 Task: In the Contact  Marry_Johnson@Zoho.com, Create email and send with subject: 'We're Thrilled to Welcome You ', and with mail content 'Good Morning,_x000D_
Welcome to a community of trailblazers and innovators. Discover a transformative opportunity that will empower you to thrive in your industry._x000D_
Thanks & Regards', attach the document: Proposal.doc and insert image: visitingcard.jpg. Below Thanks and Regards, write facebook and insert the URL: 'www.facebook.com'. Mark checkbox to create task to follow up : In 3 business days . Logged in from softage.1@softage.net
Action: Mouse moved to (81, 55)
Screenshot: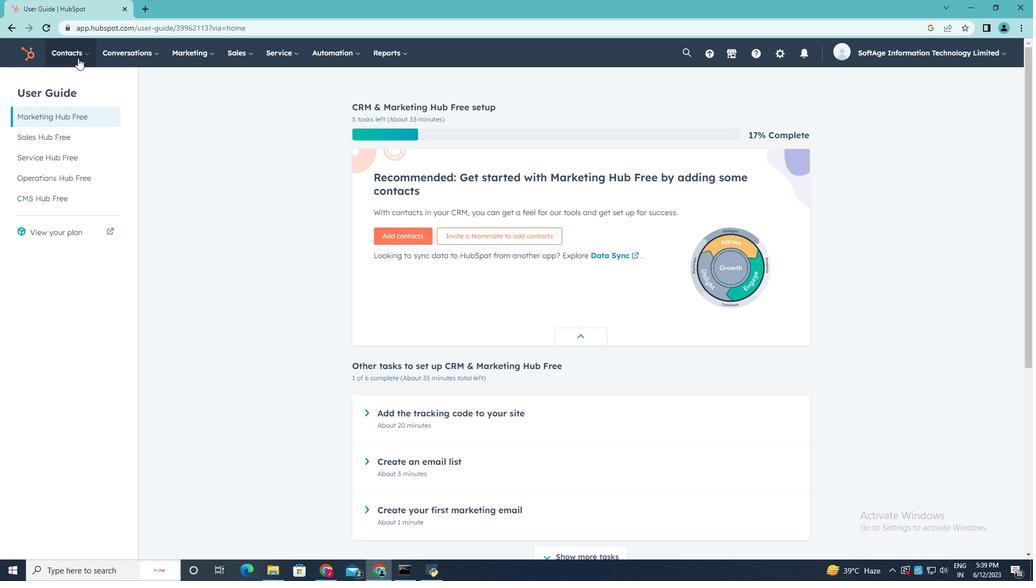 
Action: Mouse pressed left at (81, 55)
Screenshot: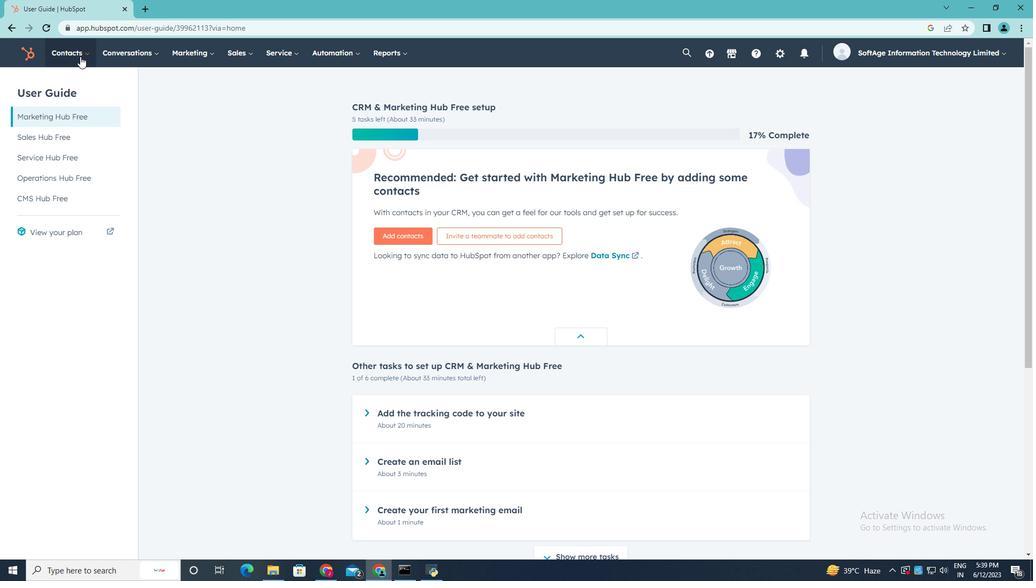 
Action: Mouse moved to (79, 82)
Screenshot: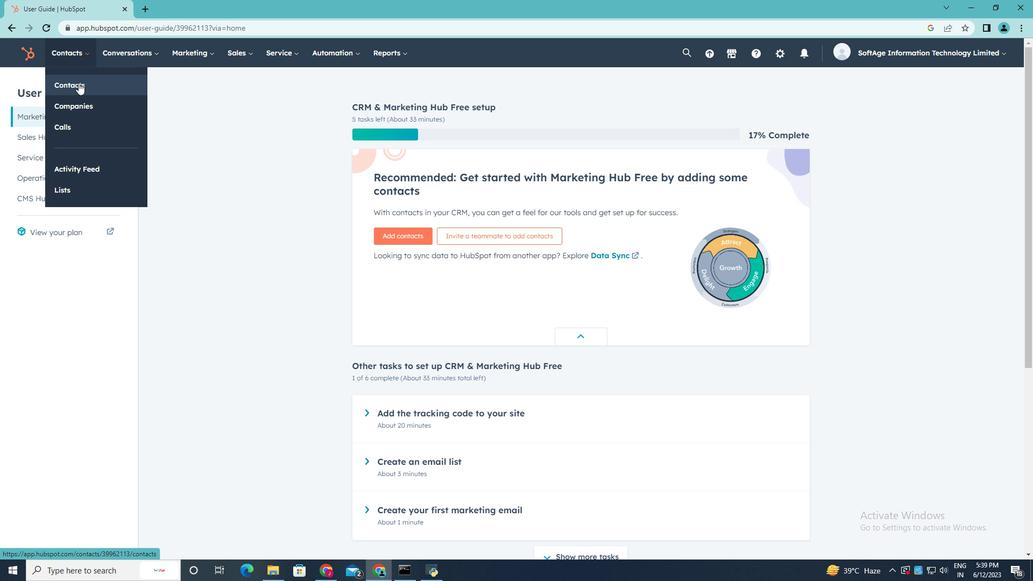 
Action: Mouse pressed left at (79, 82)
Screenshot: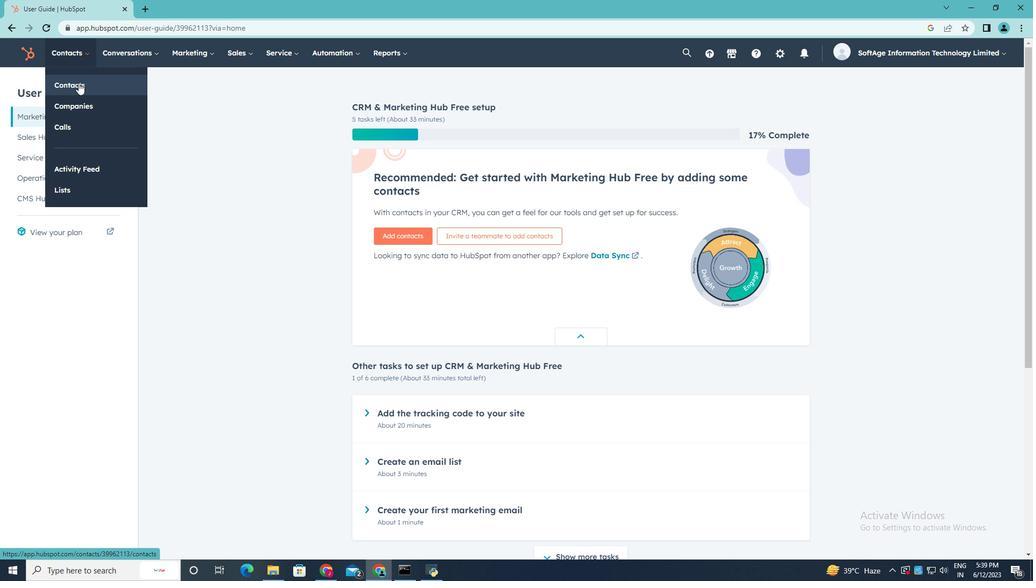 
Action: Mouse moved to (92, 169)
Screenshot: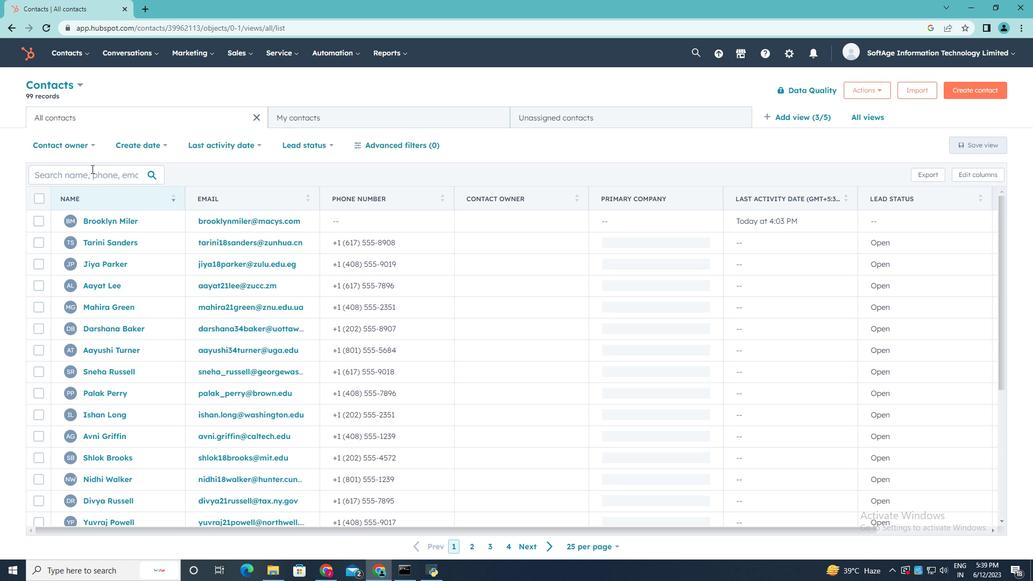 
Action: Mouse pressed left at (92, 169)
Screenshot: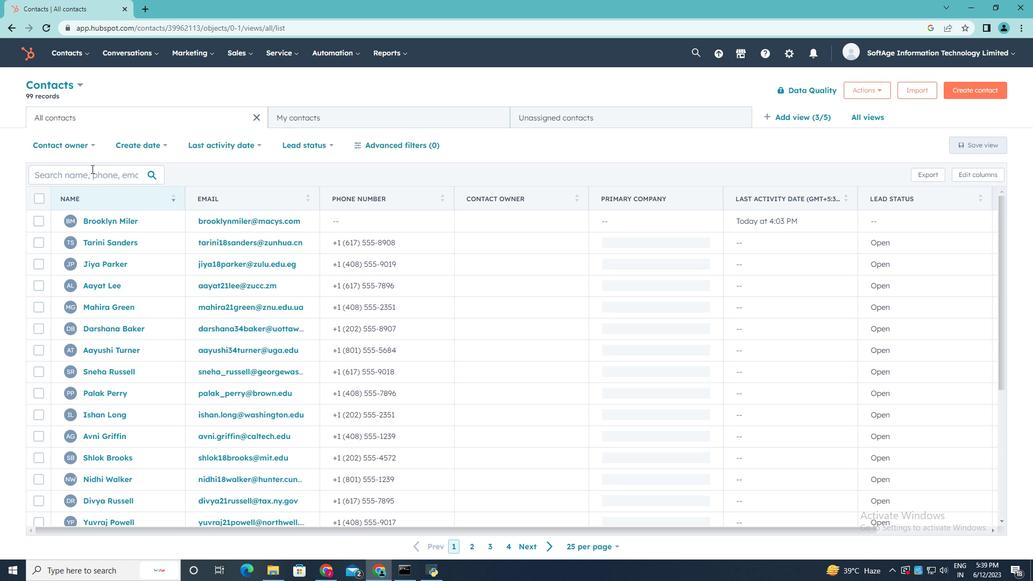 
Action: Key pressed <Key.shift>Marry<Key.shift_r>_<Key.shift>Johnsoi<Key.backspace>n<Key.shift>@<Key.shift>Zoho.com
Screenshot: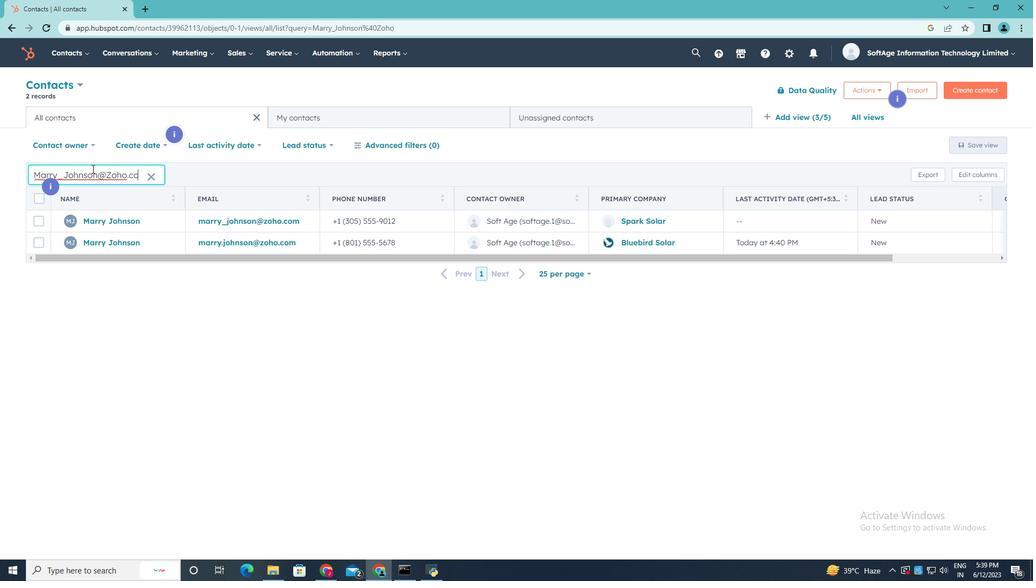 
Action: Mouse moved to (116, 221)
Screenshot: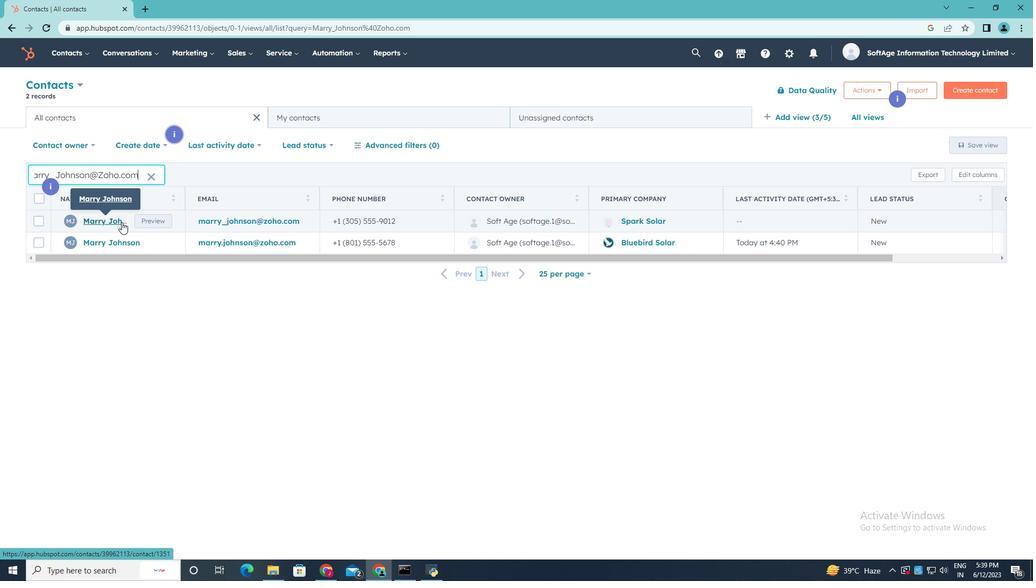 
Action: Mouse pressed left at (116, 221)
Screenshot: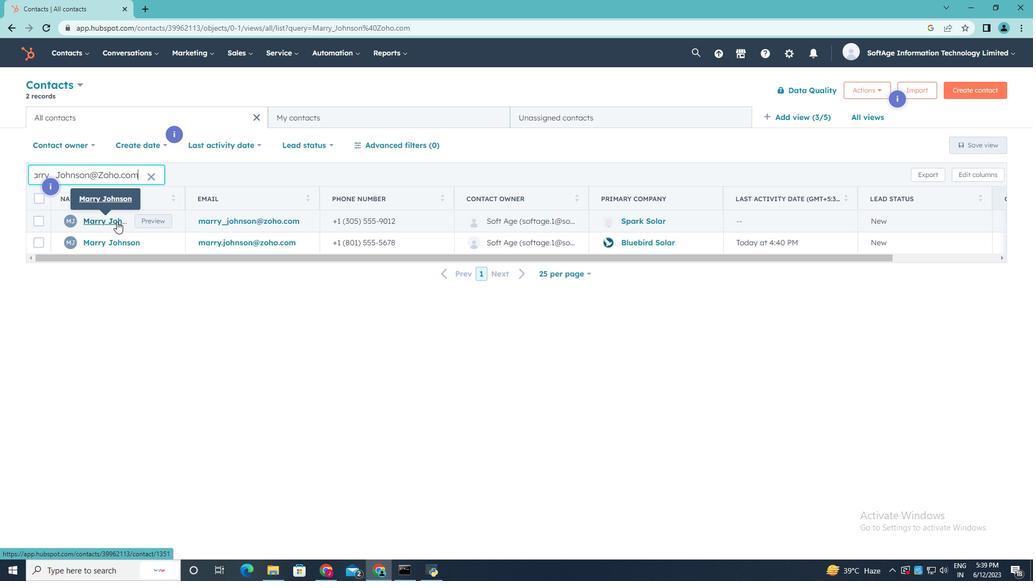 
Action: Mouse moved to (71, 173)
Screenshot: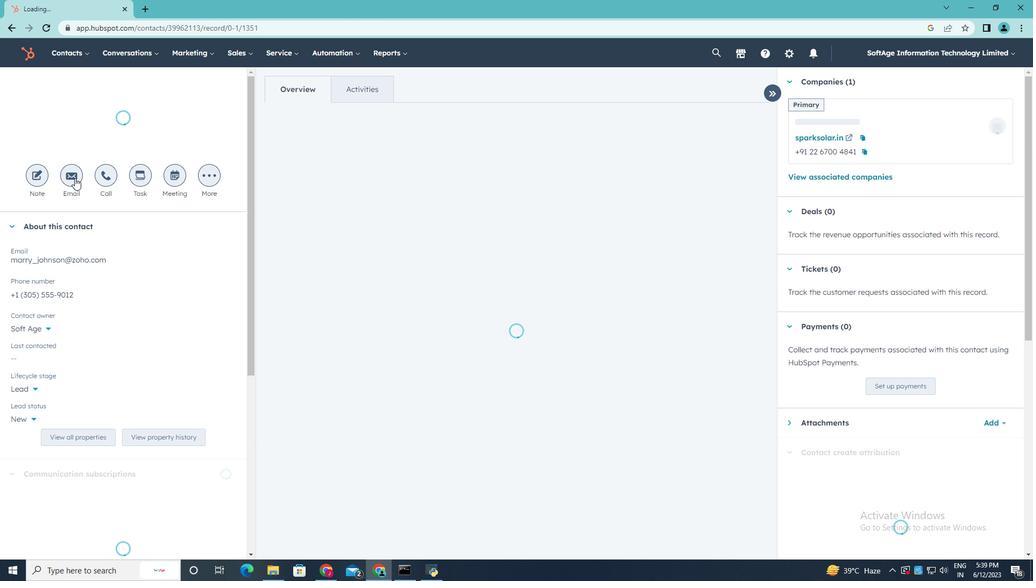 
Action: Mouse pressed left at (71, 173)
Screenshot: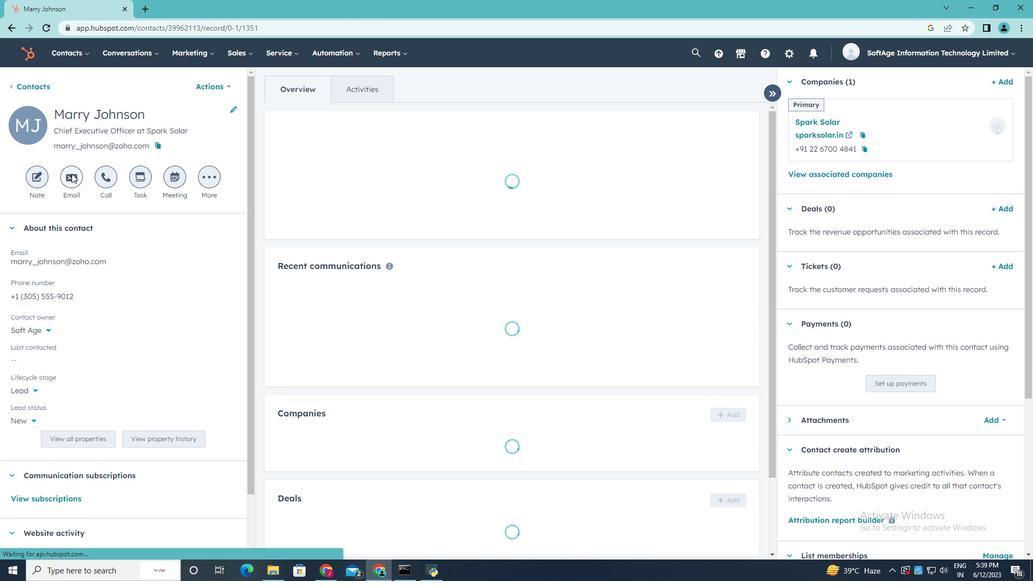 
Action: Key pressed <Key.shift>We're<Key.space><Key.shift>Thrilled<Key.space>to<Key.space><Key.shift>Welcome<Key.space><Key.shift>You
Screenshot: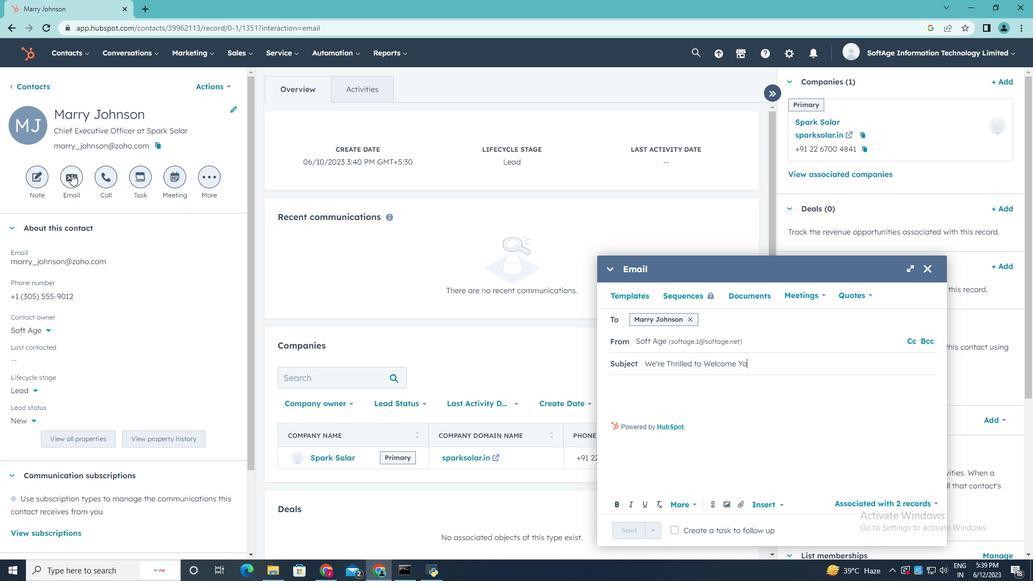 
Action: Mouse moved to (617, 381)
Screenshot: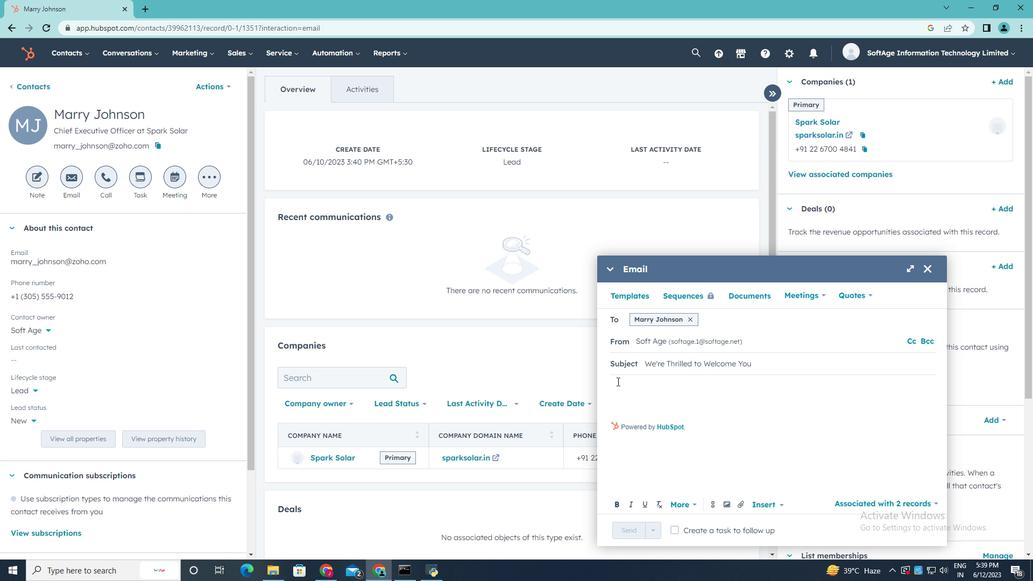 
Action: Mouse pressed left at (617, 381)
Screenshot: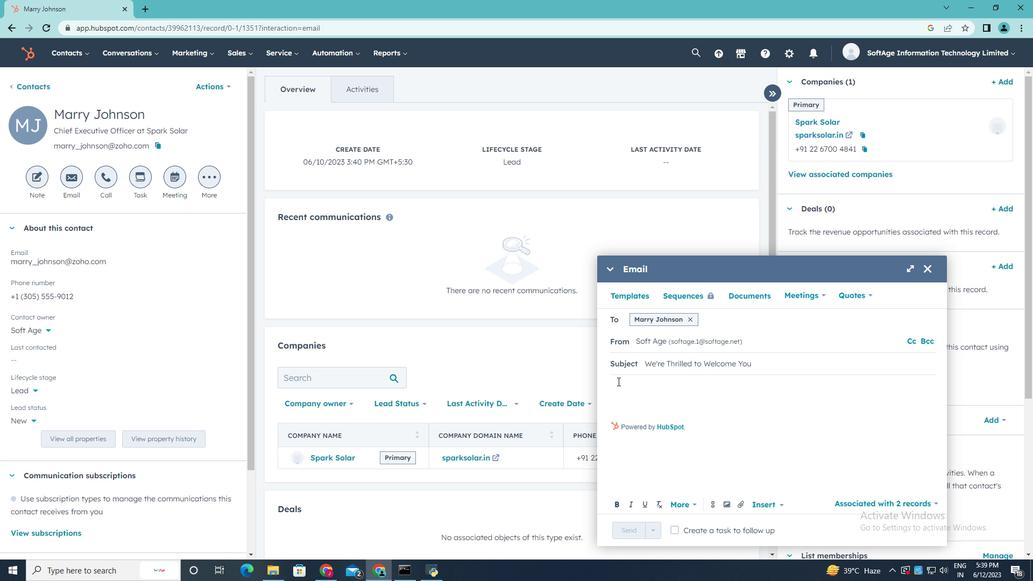 
Action: Mouse moved to (617, 382)
Screenshot: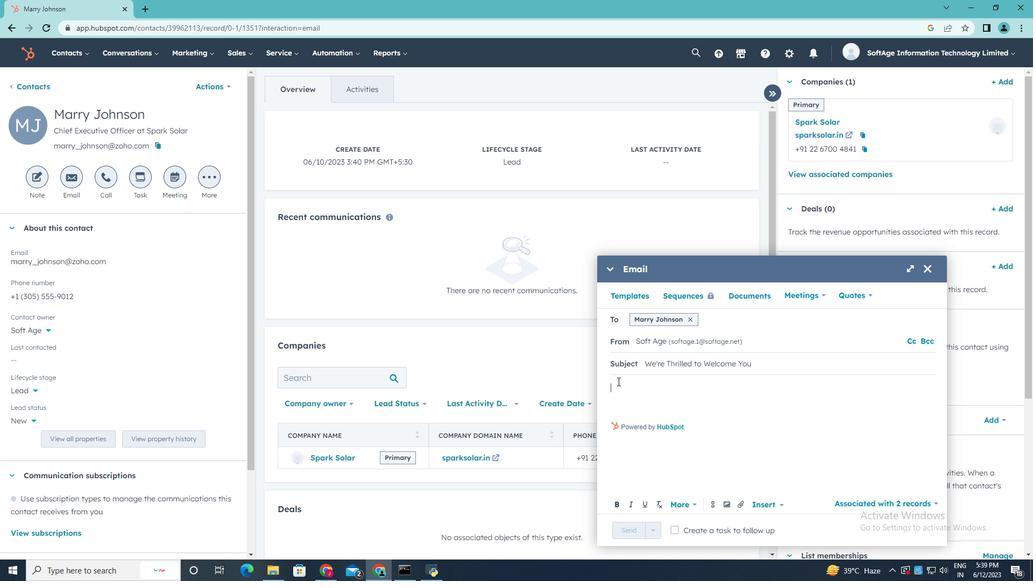 
Action: Key pressed <Key.shift><Key.shift><Key.shift><Key.shift><Key.shift><Key.shift><Key.shift><Key.shift><Key.shift><Key.shift><Key.shift><Key.shift><Key.shift><Key.shift><Key.shift><Key.shift>Good<Key.space><Key.shift>Morning
Screenshot: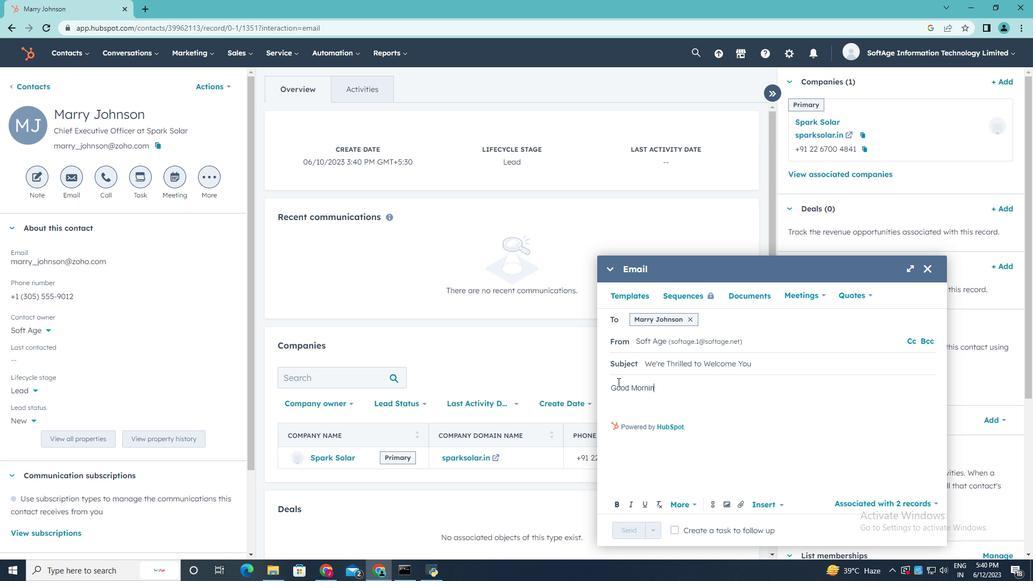 
Action: Mouse moved to (634, 403)
Screenshot: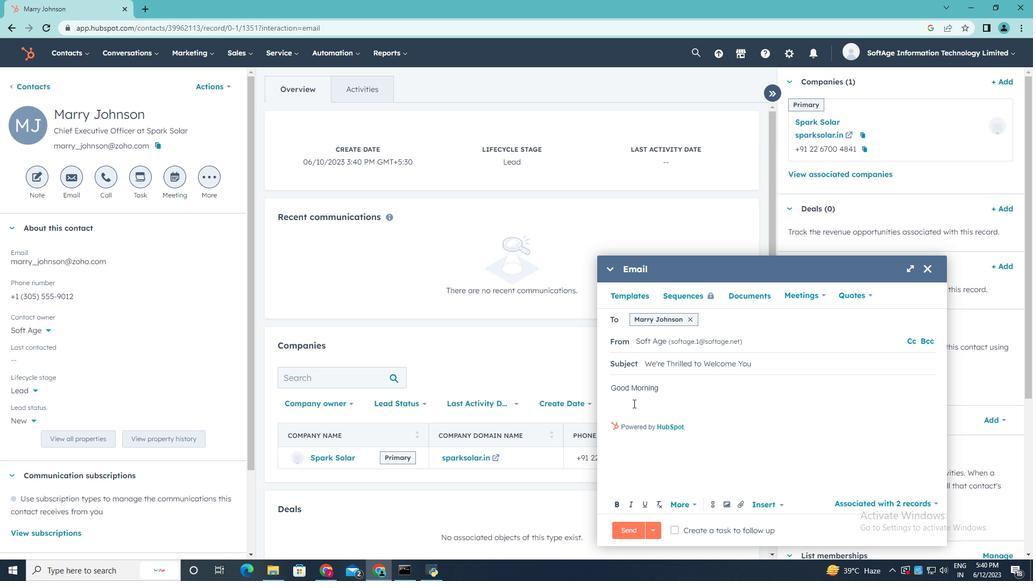
Action: Key pressed ,
Screenshot: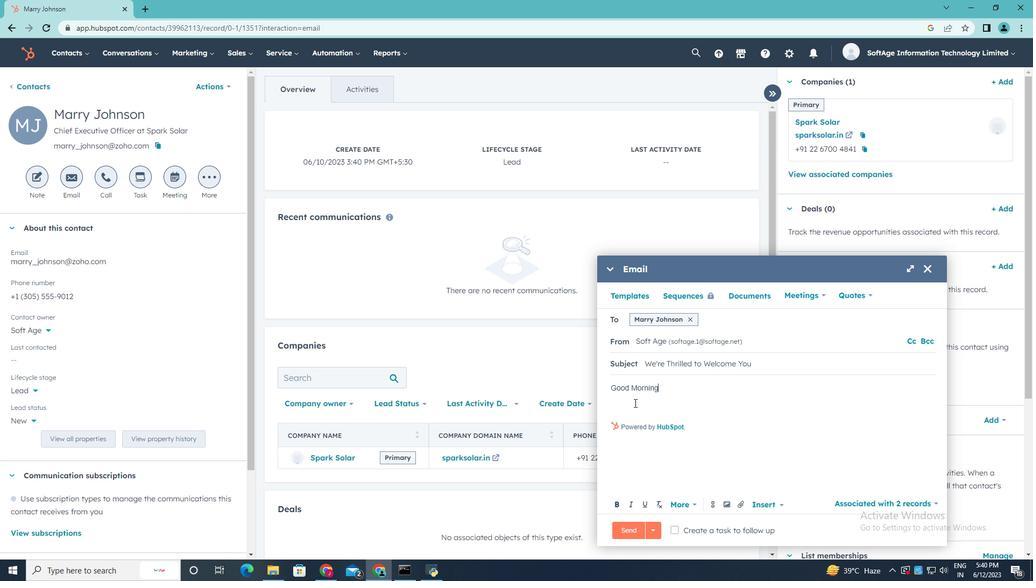 
Action: Mouse moved to (614, 399)
Screenshot: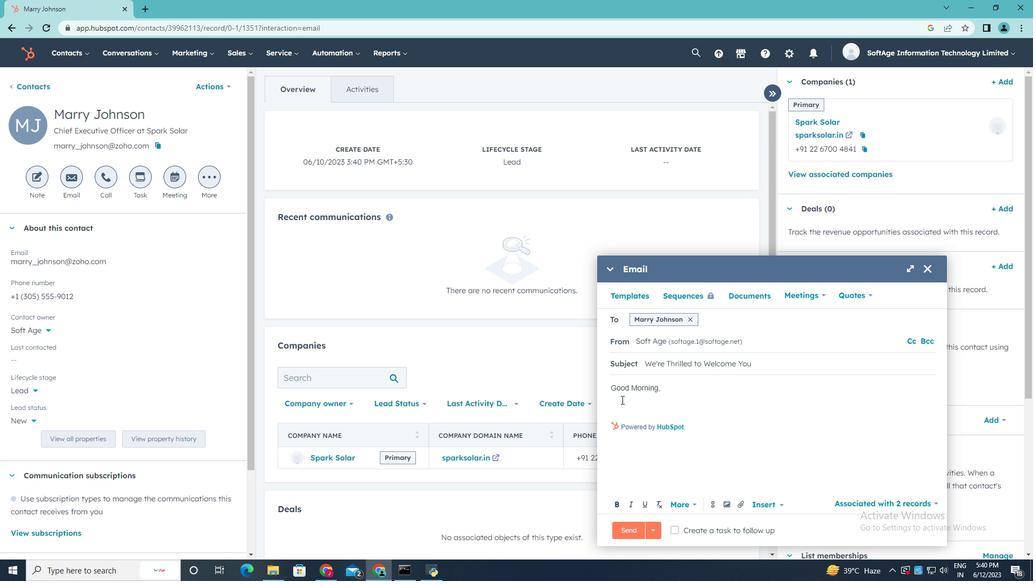 
Action: Mouse pressed left at (614, 399)
Screenshot: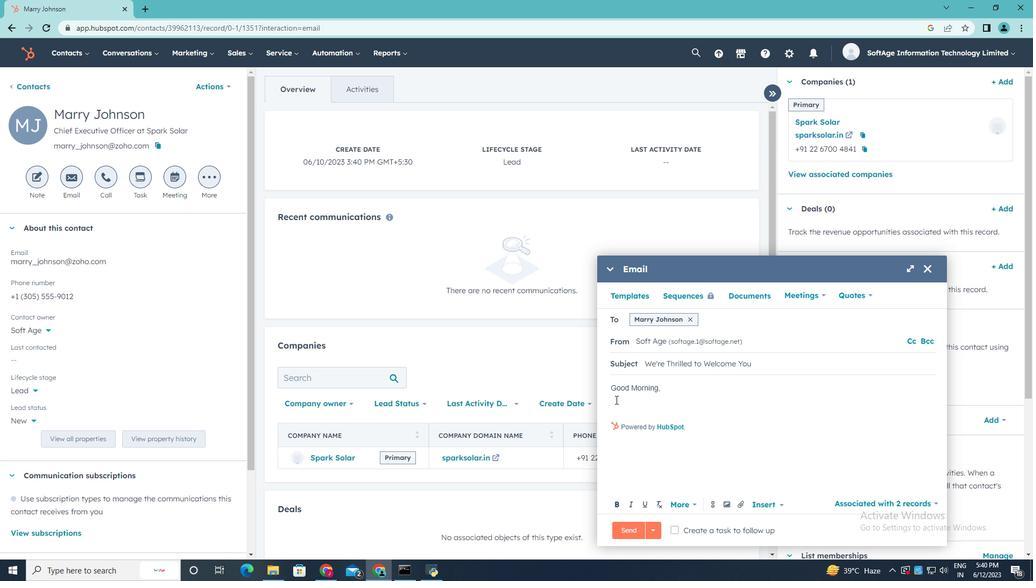 
Action: Mouse moved to (684, 242)
Screenshot: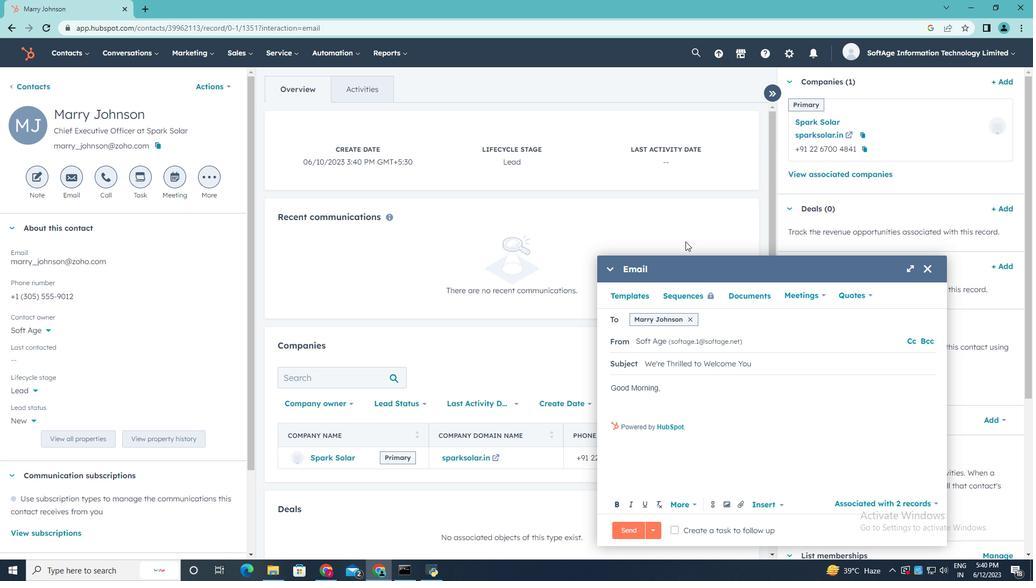 
Action: Key pressed <Key.shift>Welcome<Key.space>to<Key.space>a<Key.space>community<Key.space>of<Key.space>trailblazers<Key.space>and<Key.space>innovators.<Key.space><Key.shift>Dos<Key.backspace><Key.backspace>iscover<Key.space>a<Key.space><Key.shift>transfoi<Key.backspace>rmative<Key.space>opportunity<Key.space>that<Key.space>will<Key.space>empower<Key.space>you<Key.space>to<Key.space>thrive<Key.space>in<Key.space>your<Key.space>industry.
Screenshot: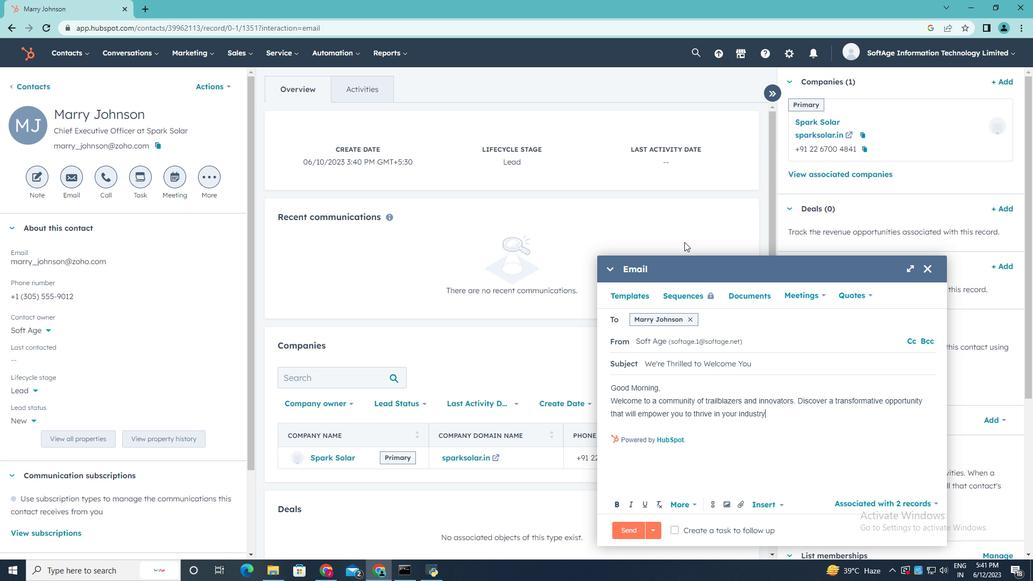 
Action: Mouse moved to (621, 424)
Screenshot: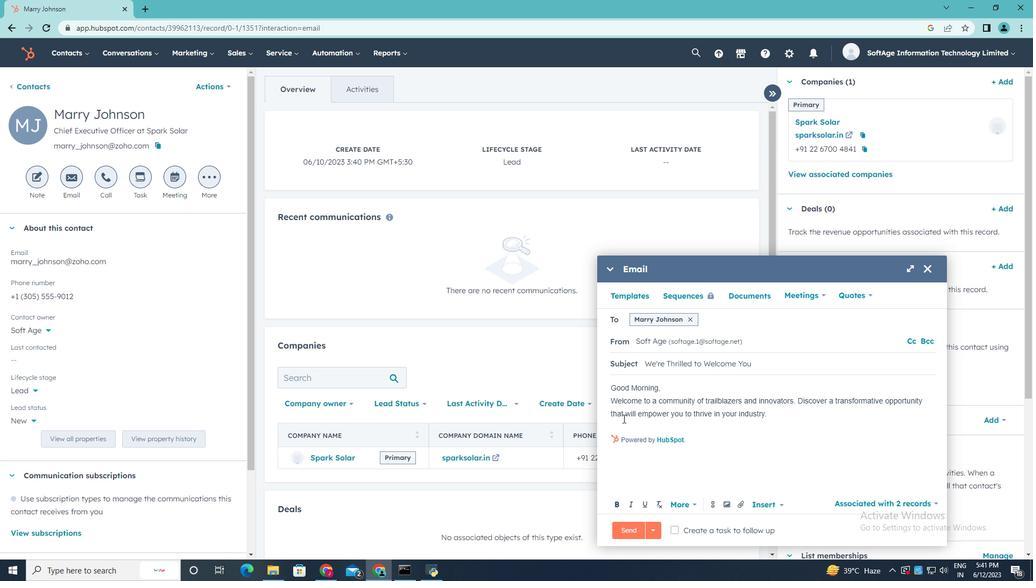 
Action: Mouse pressed left at (621, 424)
Screenshot: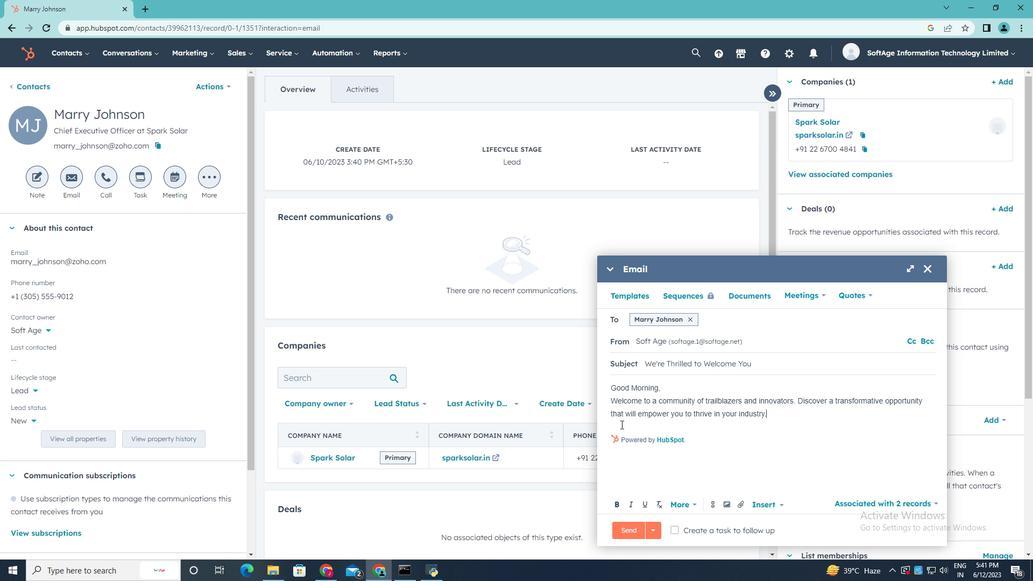 
Action: Mouse moved to (631, 421)
Screenshot: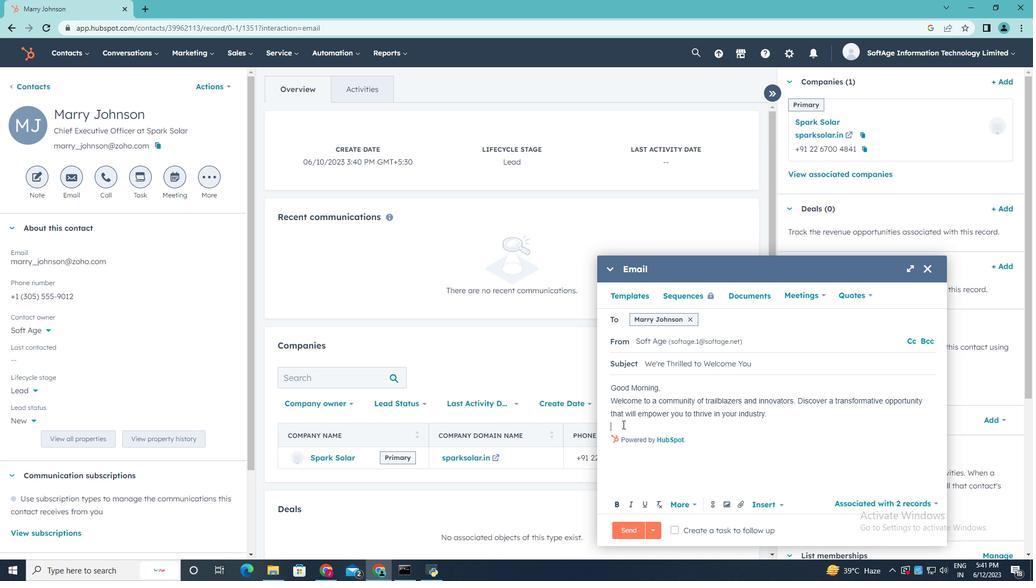 
Action: Key pressed <Key.shift>Thanks<Key.space><Key.shift><Key.shift><Key.shift><Key.shift><Key.shift><Key.shift><Key.shift><Key.shift><Key.shift><Key.shift><Key.shift><Key.shift><Key.shift><Key.shift><Key.shift><Key.shift><Key.shift><Key.shift><Key.shift><Key.shift><Key.shift><Key.shift><Key.shift><Key.shift>&<Key.space><Key.shift>Regards
Screenshot: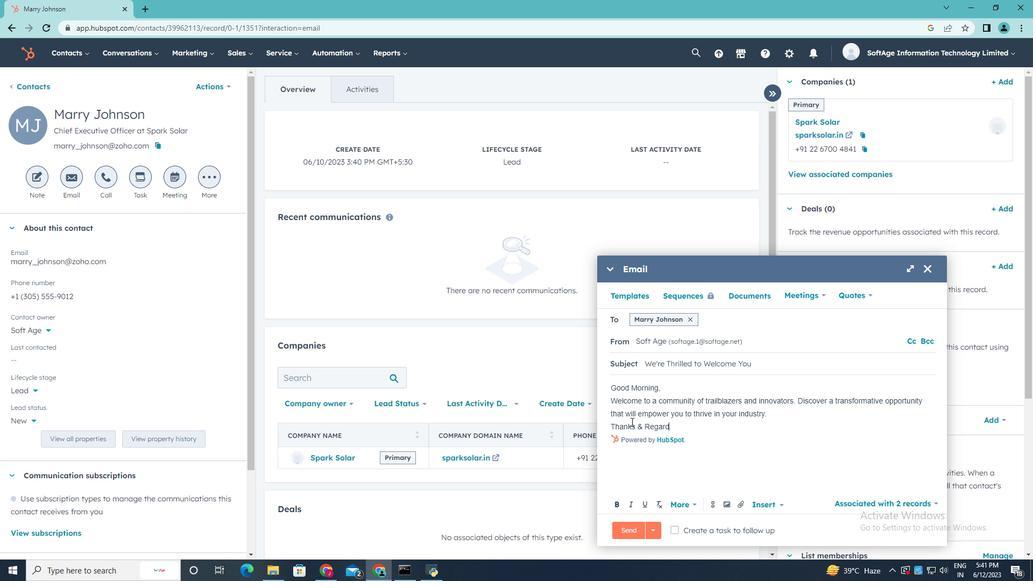 
Action: Mouse moved to (742, 507)
Screenshot: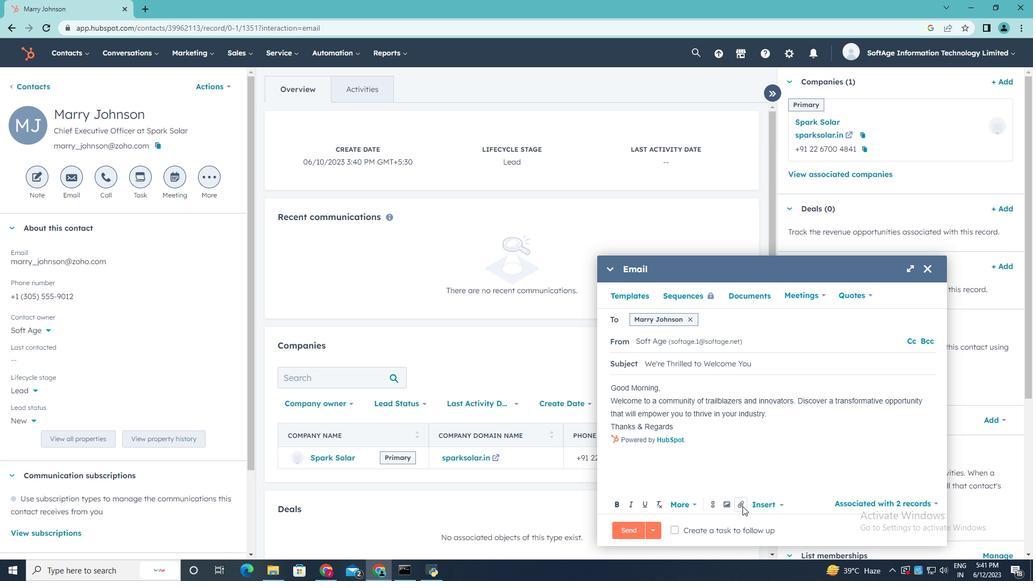 
Action: Mouse pressed left at (742, 507)
Screenshot: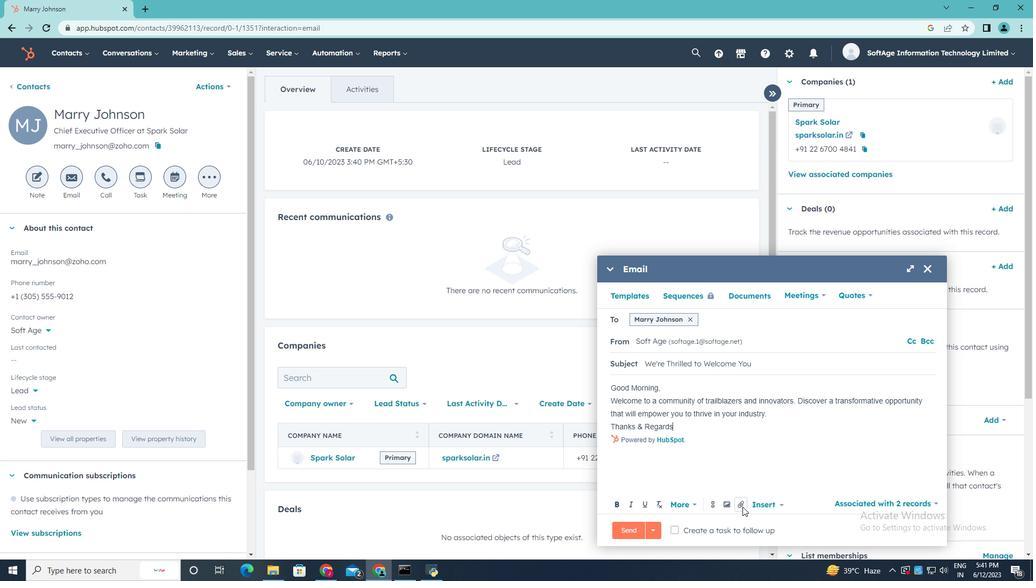 
Action: Mouse moved to (764, 478)
Screenshot: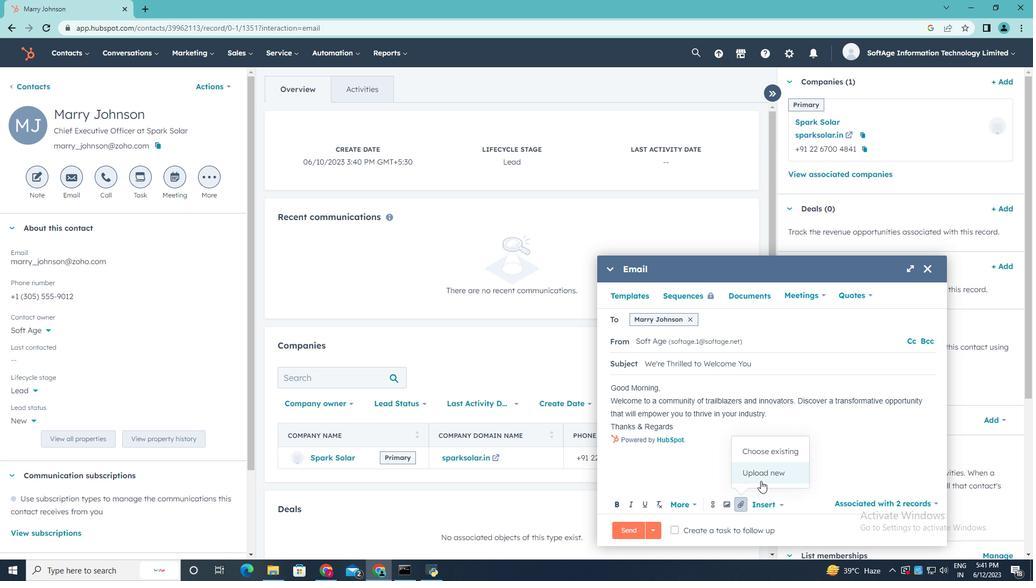 
Action: Mouse pressed left at (764, 478)
Screenshot: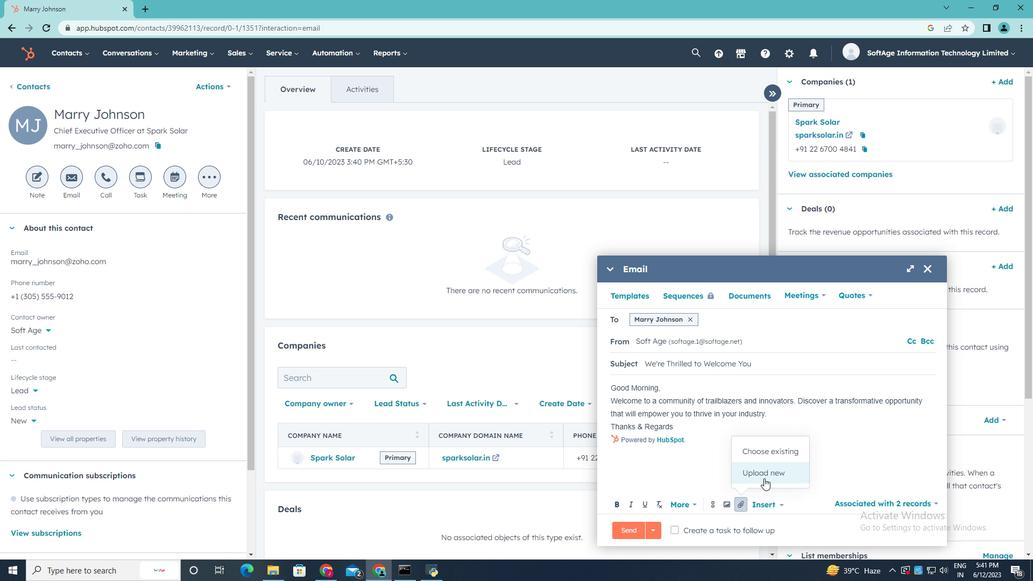 
Action: Mouse moved to (203, 105)
Screenshot: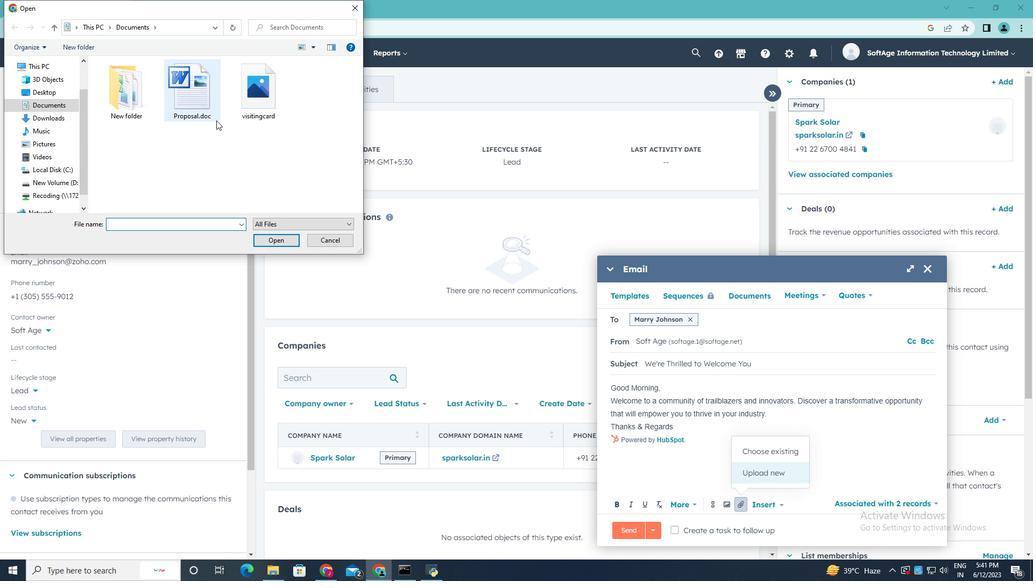 
Action: Mouse pressed left at (203, 105)
Screenshot: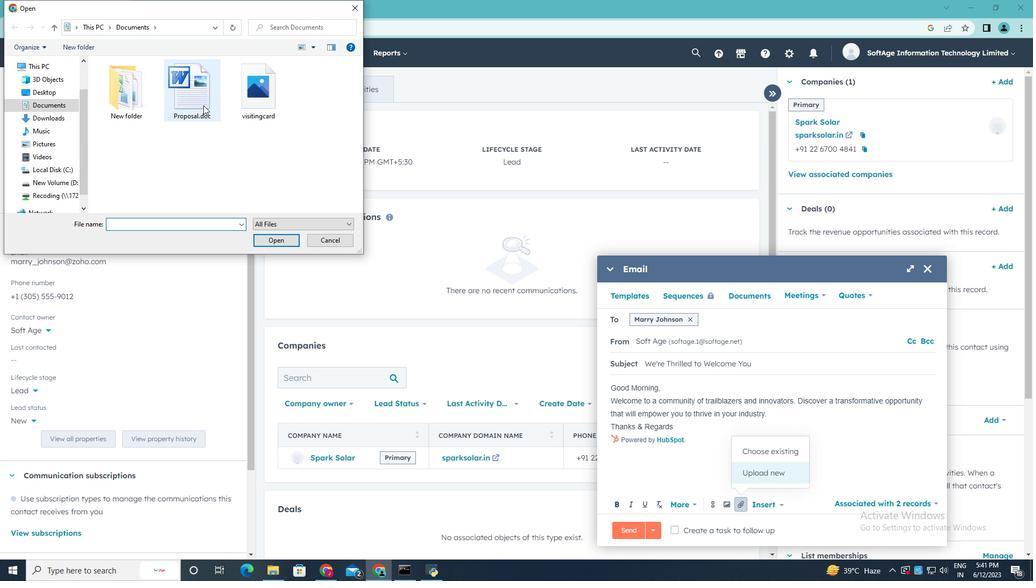 
Action: Mouse moved to (275, 239)
Screenshot: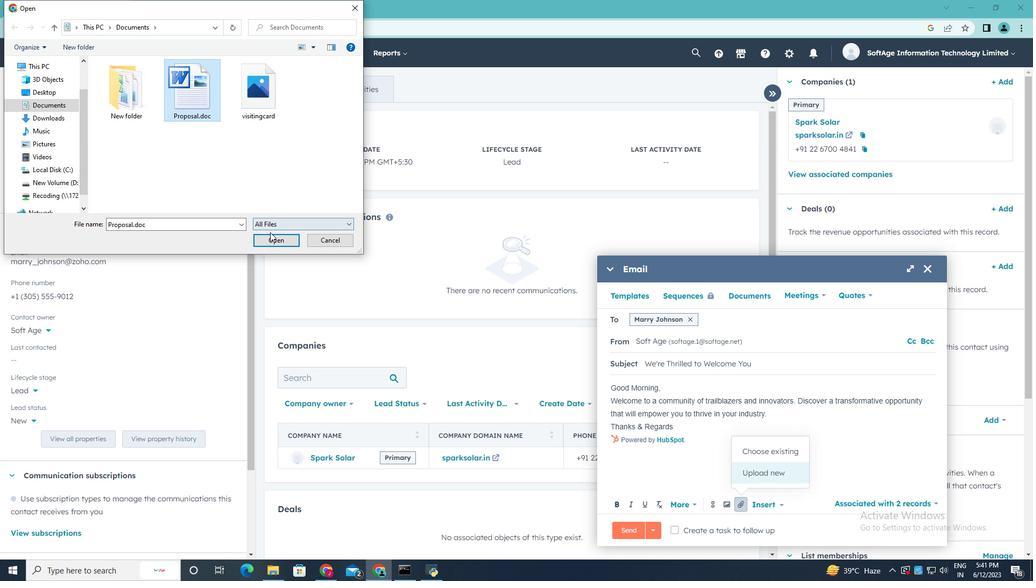 
Action: Mouse pressed left at (275, 239)
Screenshot: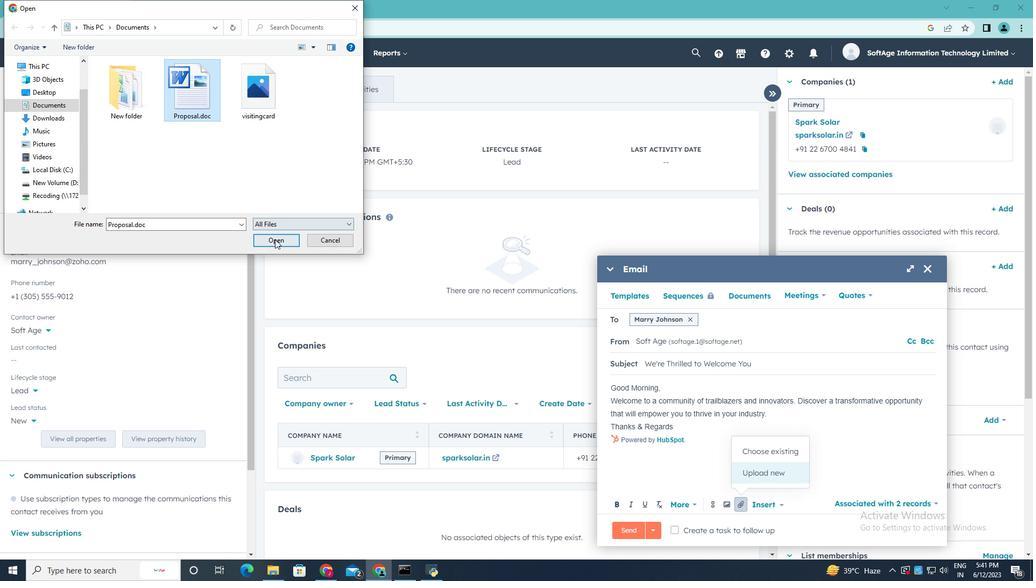 
Action: Mouse moved to (743, 476)
Screenshot: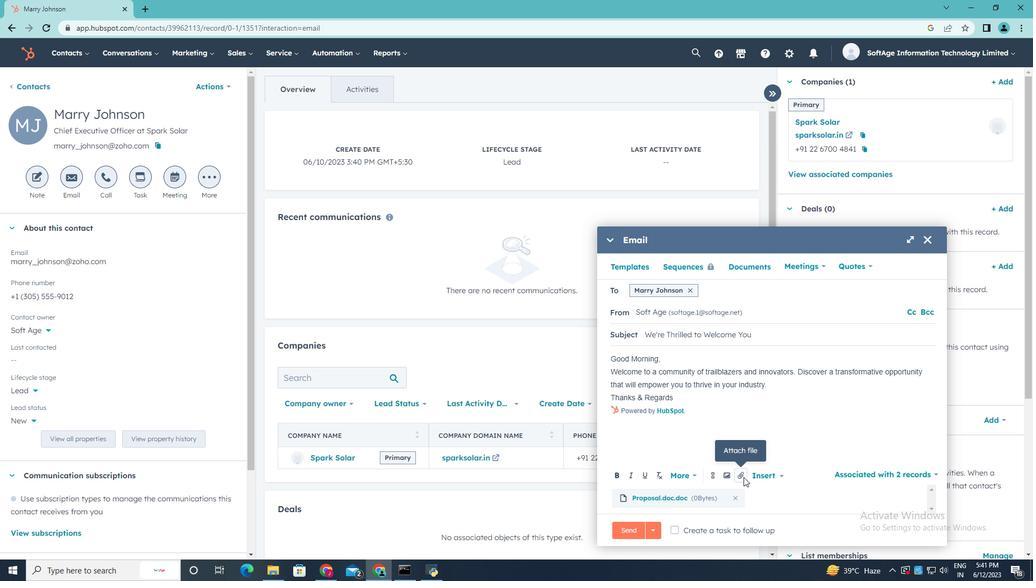 
Action: Mouse pressed left at (743, 476)
Screenshot: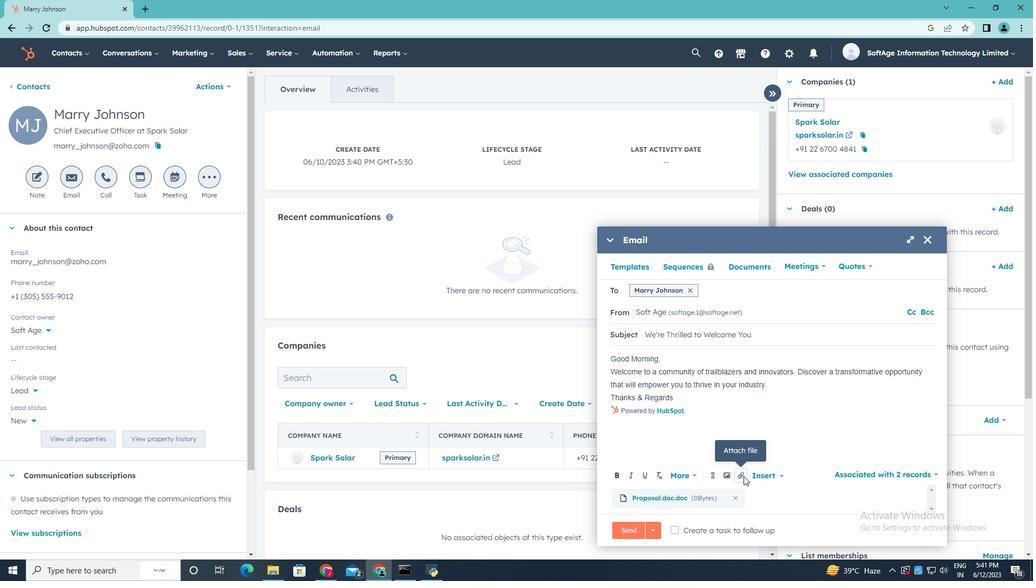
Action: Mouse moved to (756, 445)
Screenshot: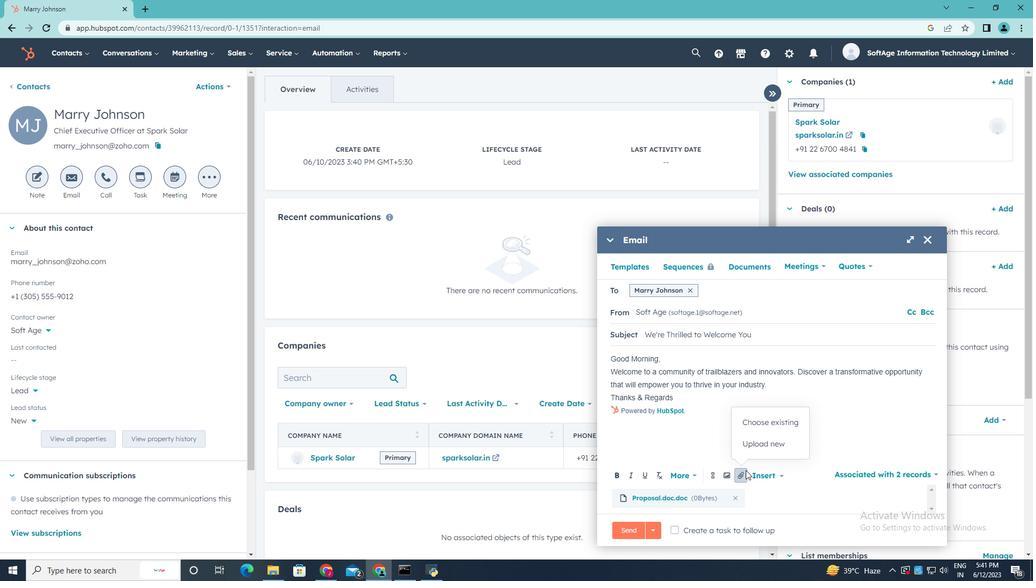 
Action: Mouse pressed left at (756, 445)
Screenshot: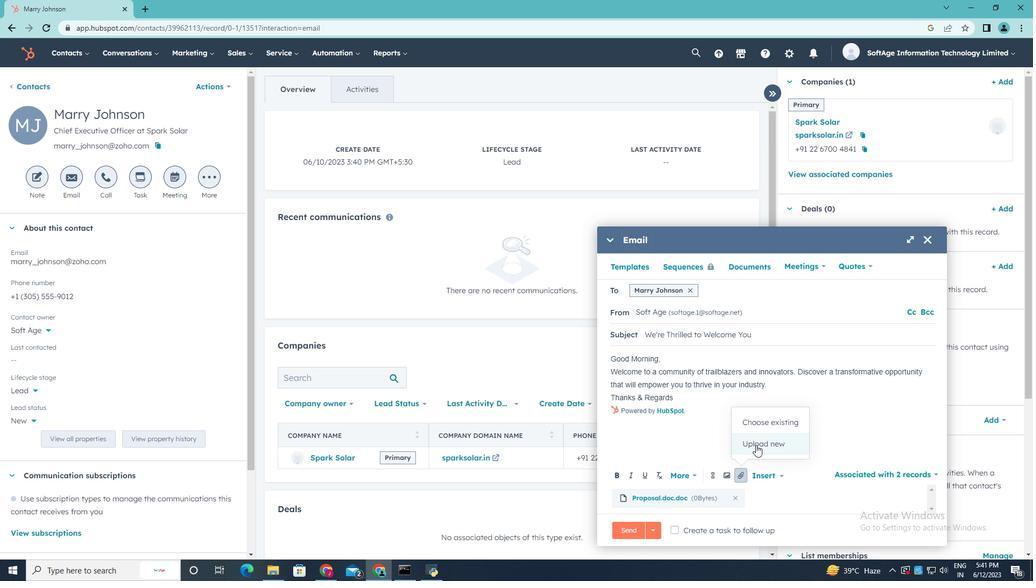 
Action: Mouse moved to (265, 102)
Screenshot: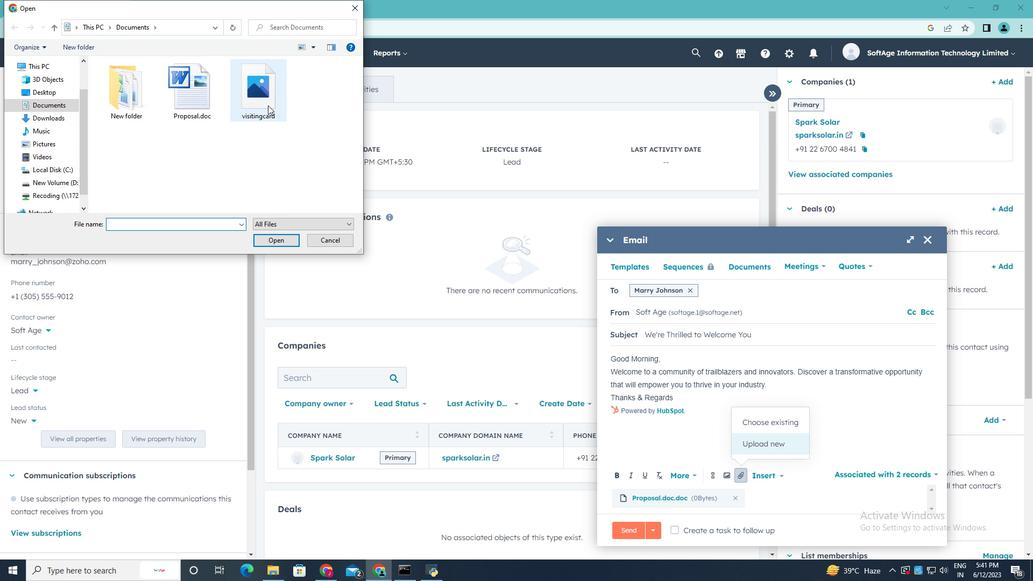 
Action: Mouse pressed left at (265, 102)
Screenshot: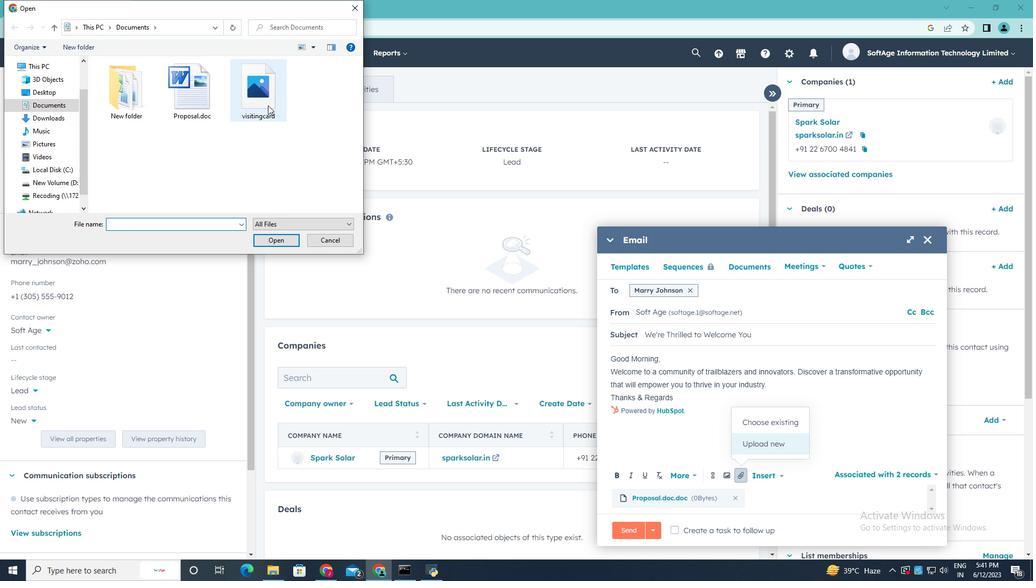 
Action: Mouse moved to (284, 240)
Screenshot: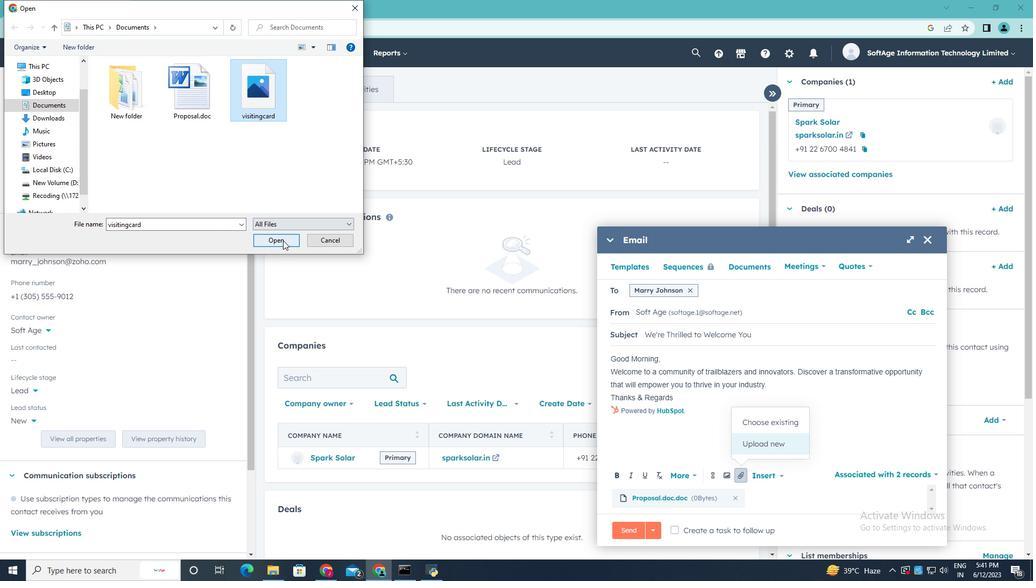 
Action: Mouse pressed left at (284, 240)
Screenshot: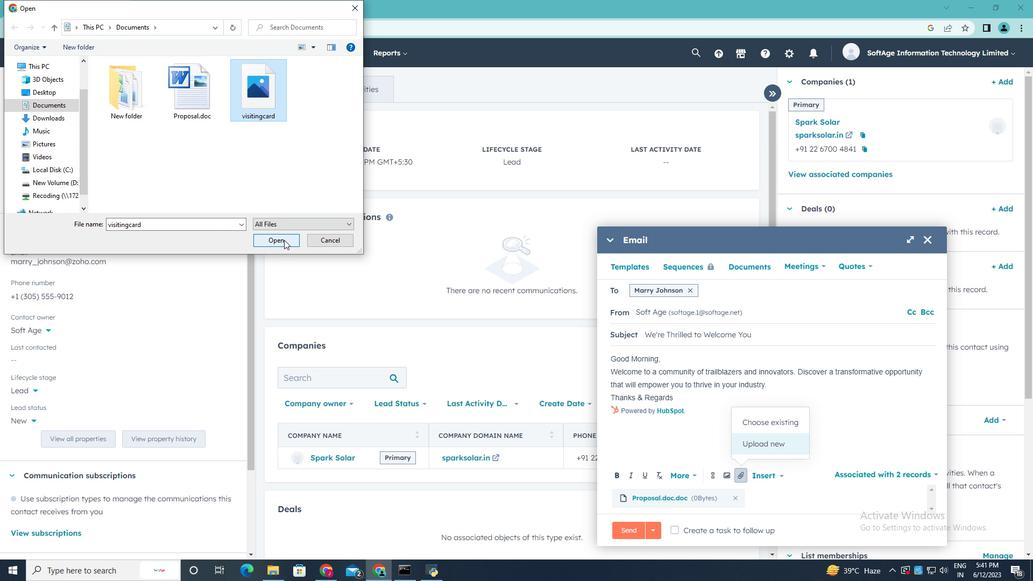 
Action: Mouse moved to (679, 398)
Screenshot: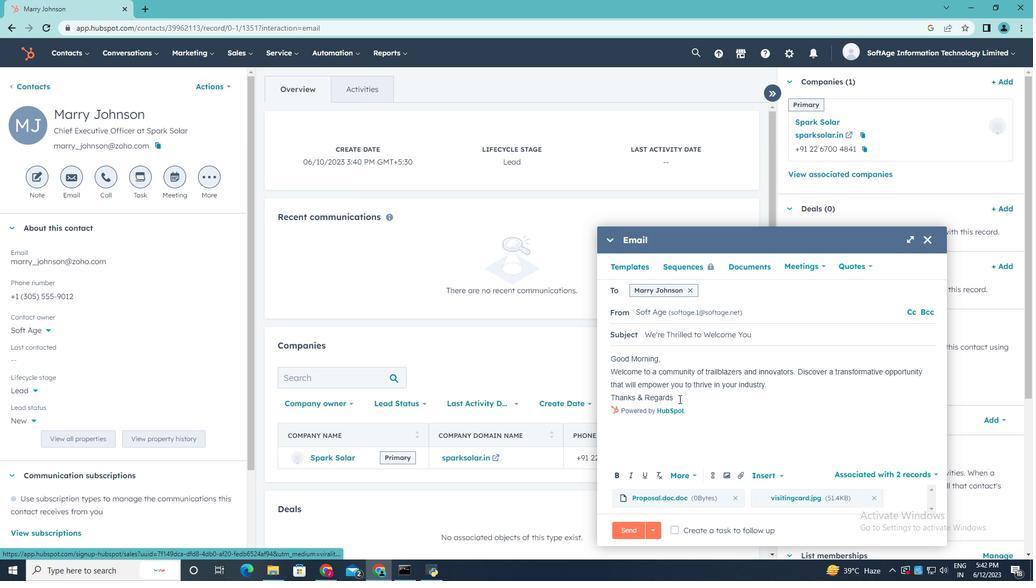 
Action: Mouse pressed left at (679, 398)
Screenshot: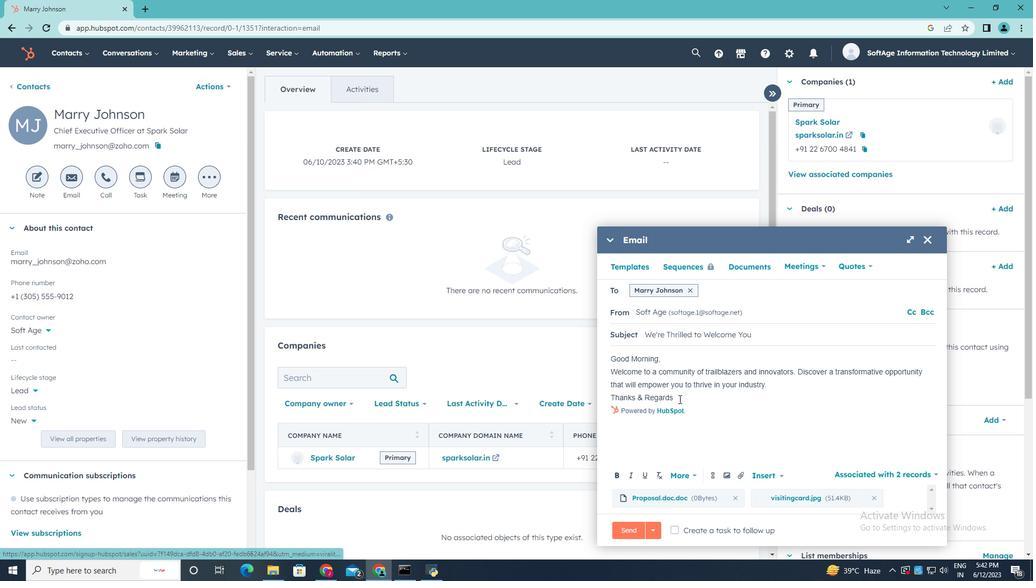 
Action: Mouse moved to (679, 398)
Screenshot: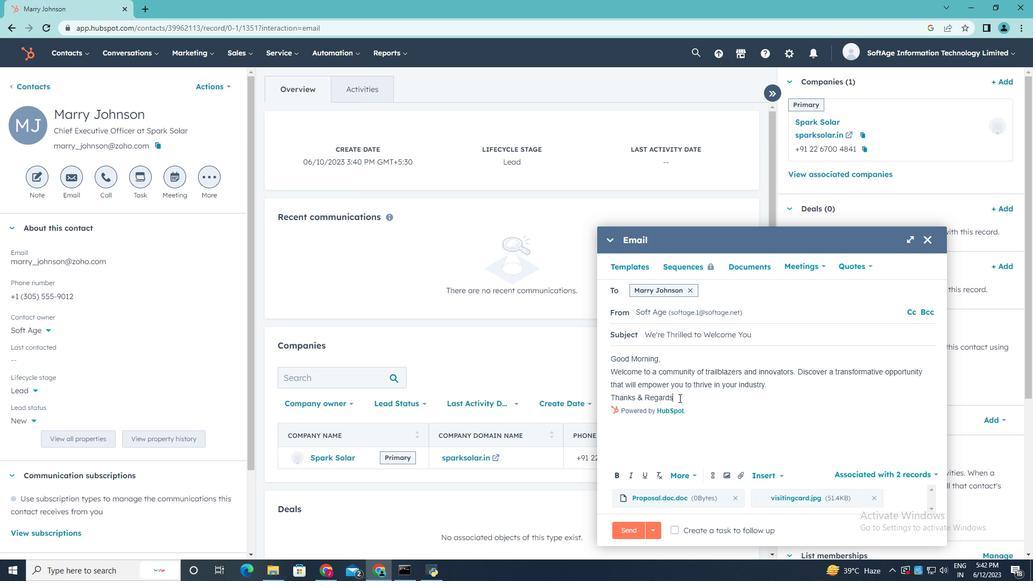 
Action: Key pressed <Key.enter>
Screenshot: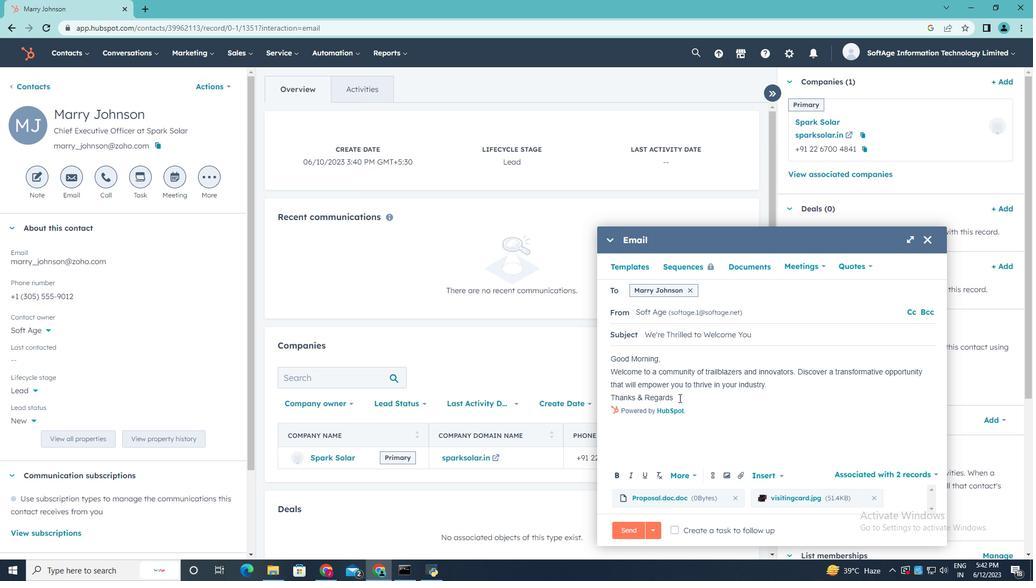
Action: Mouse moved to (710, 473)
Screenshot: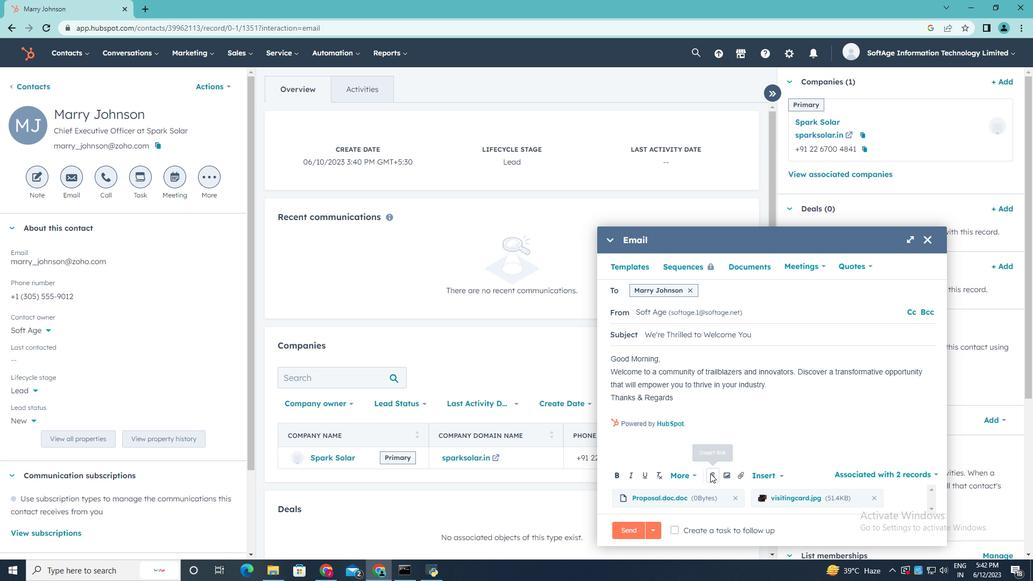 
Action: Mouse pressed left at (710, 473)
Screenshot: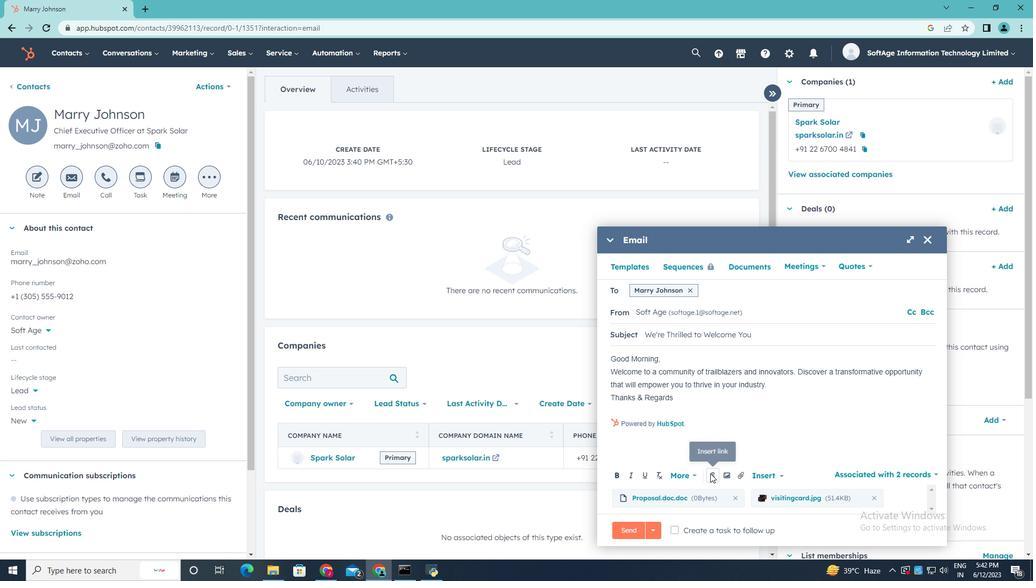 
Action: Mouse moved to (726, 358)
Screenshot: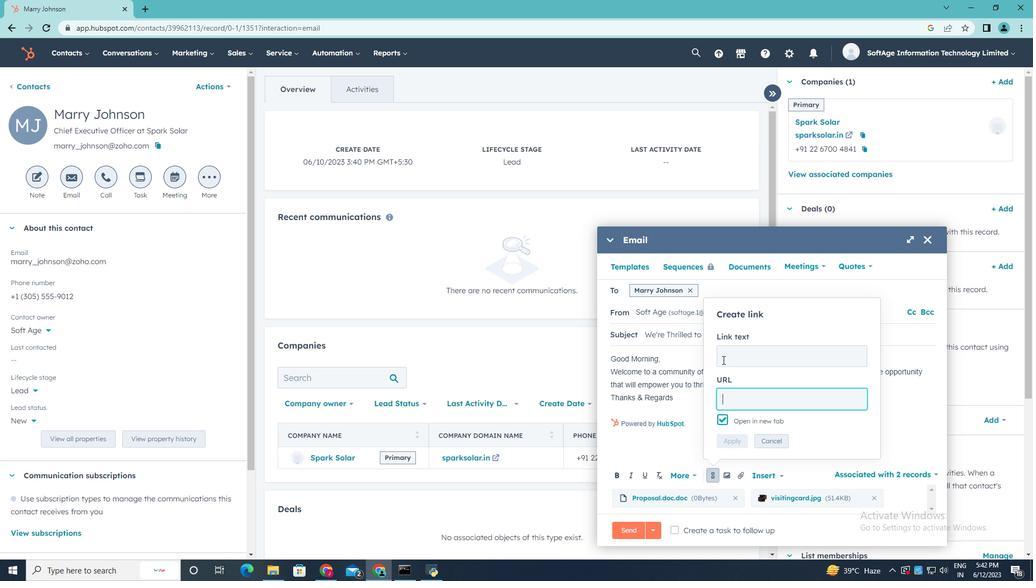 
Action: Mouse pressed left at (726, 358)
Screenshot: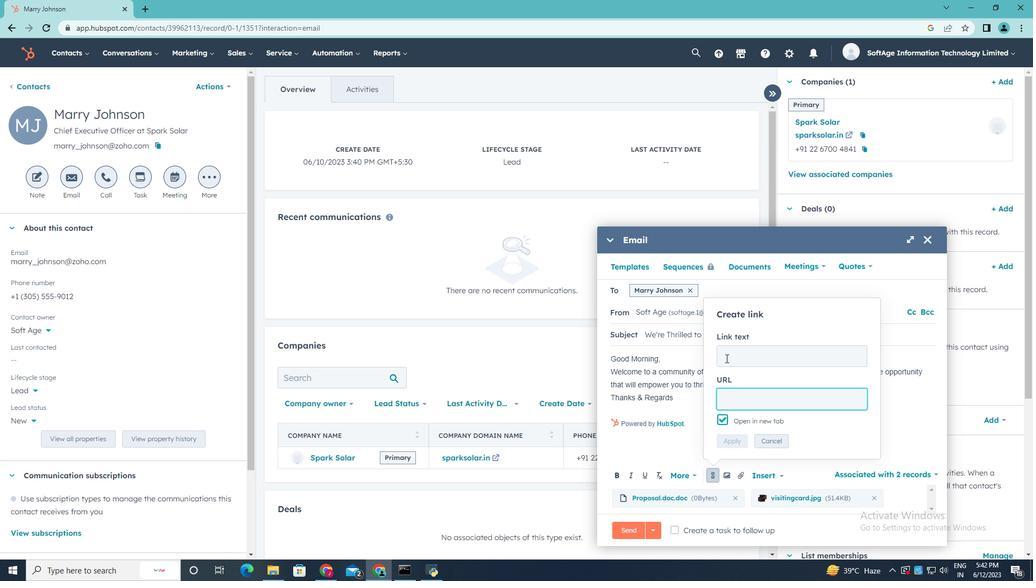 
Action: Mouse moved to (723, 359)
Screenshot: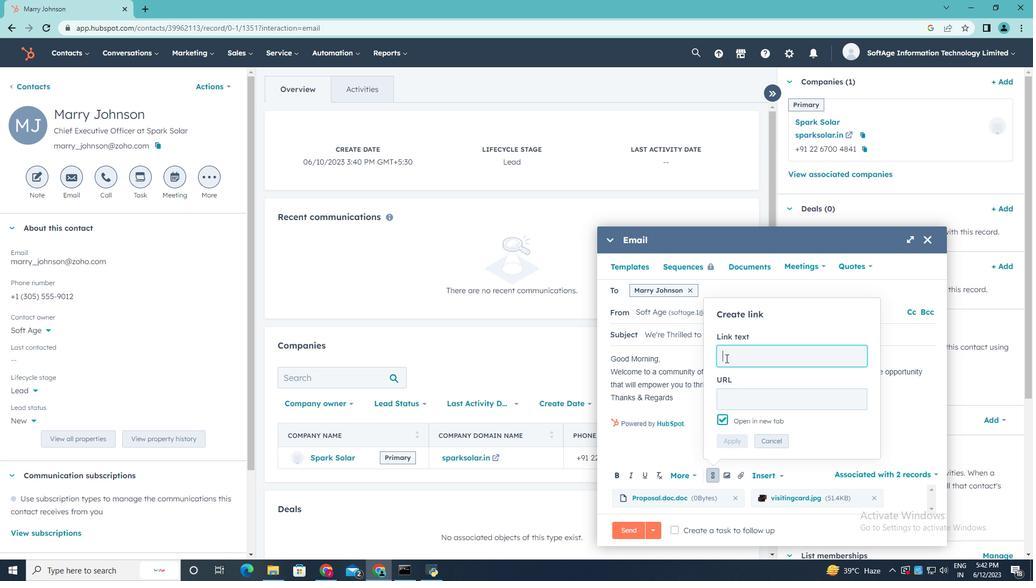 
Action: Key pressed <Key.shift>face<Key.space><Key.backspace>book
Screenshot: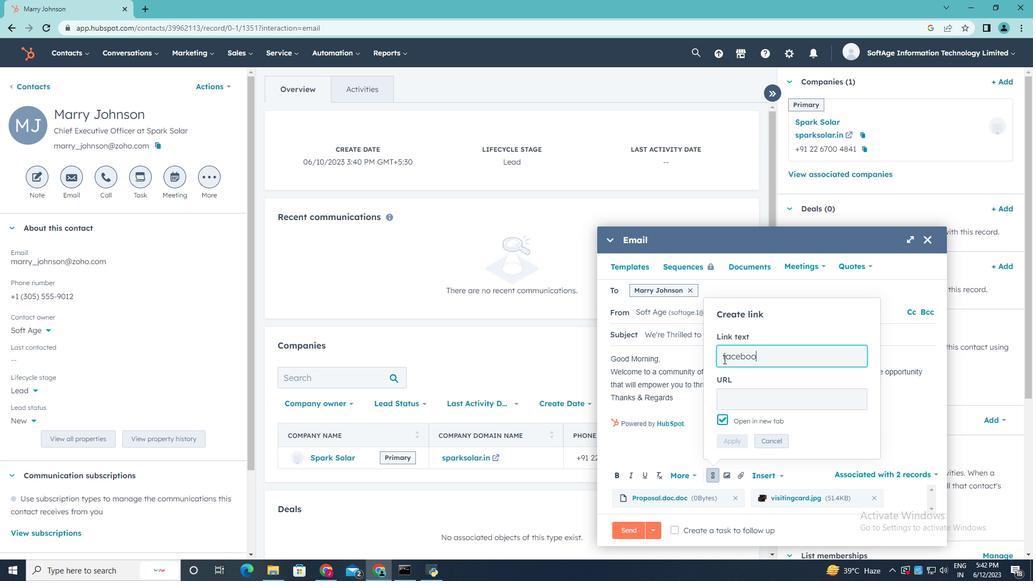
Action: Mouse moved to (762, 402)
Screenshot: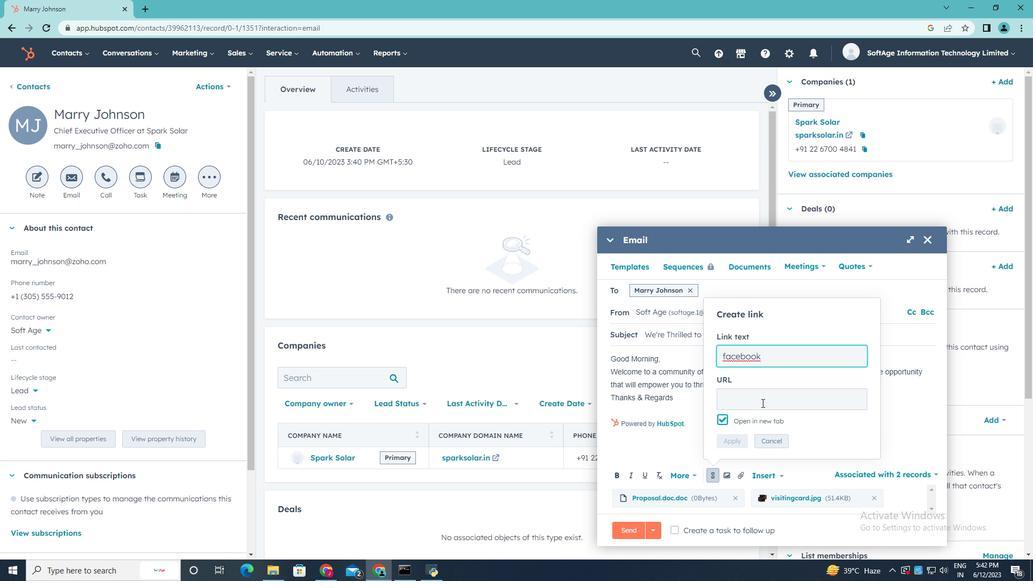 
Action: Mouse pressed left at (762, 402)
Screenshot: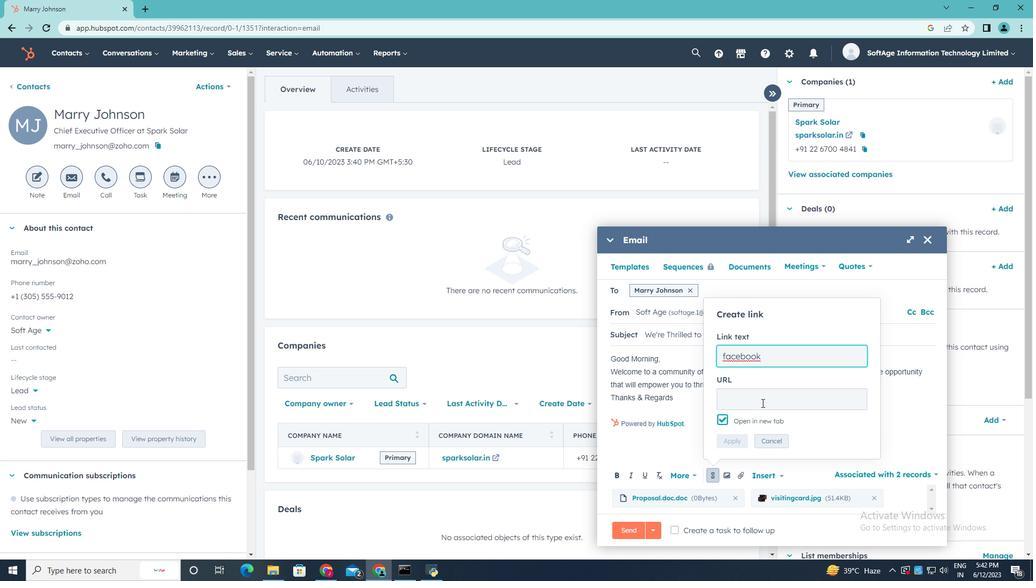 
Action: Mouse moved to (760, 402)
Screenshot: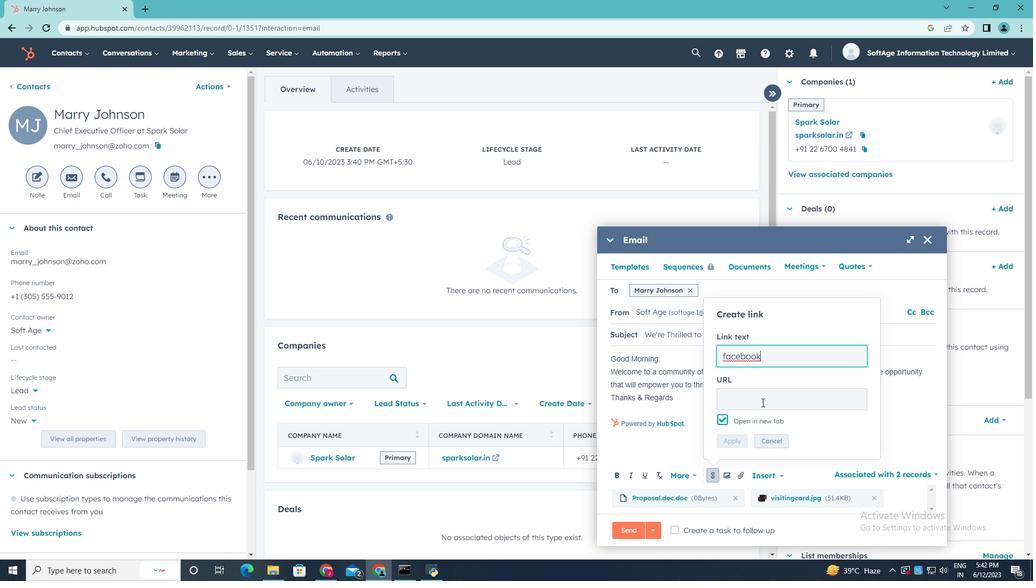 
Action: Key pressed www.facebook.com
Screenshot: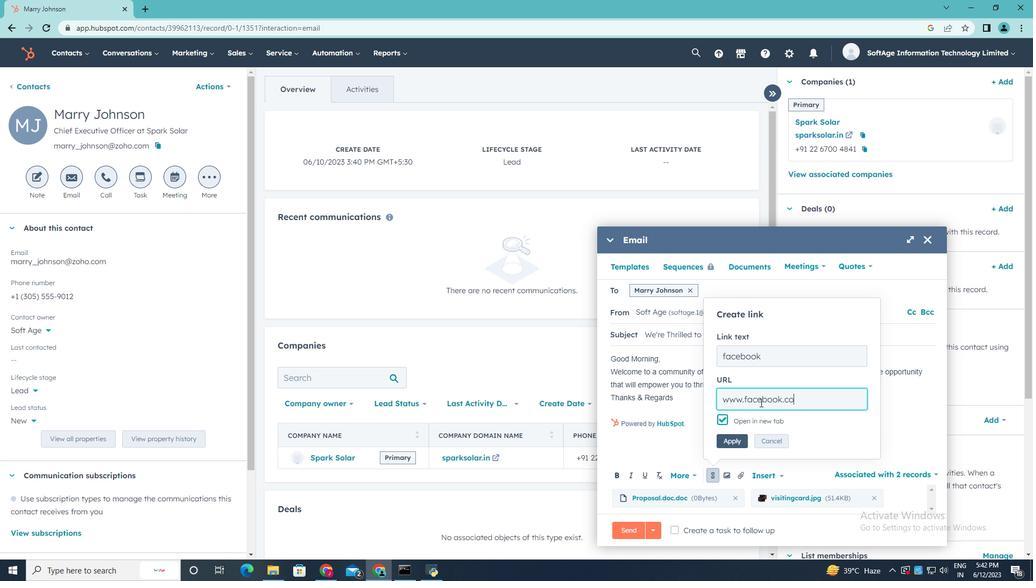 
Action: Mouse moved to (739, 439)
Screenshot: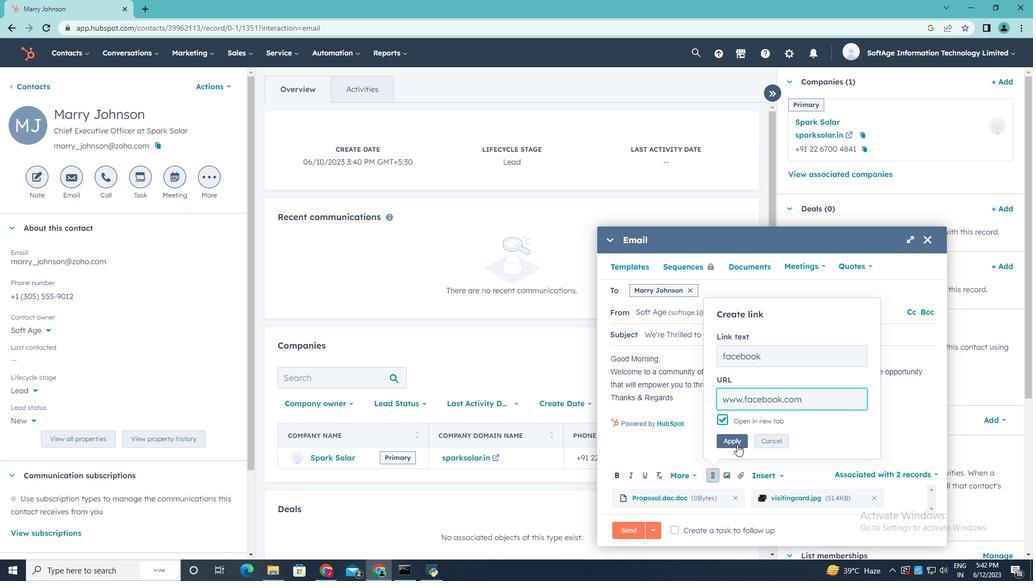 
Action: Mouse pressed left at (739, 439)
Screenshot: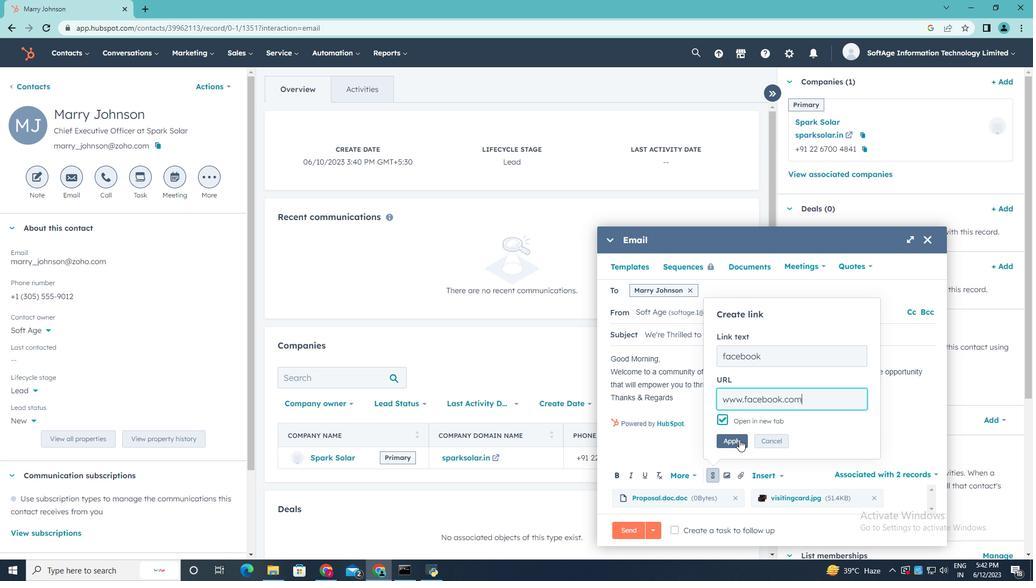 
Action: Mouse moved to (675, 530)
Screenshot: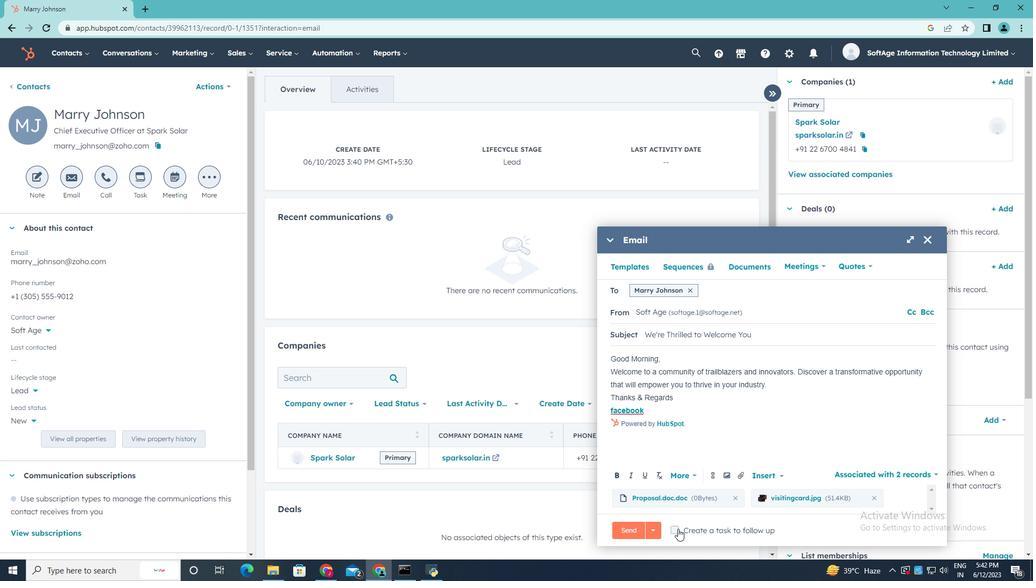 
Action: Mouse pressed left at (675, 530)
Screenshot: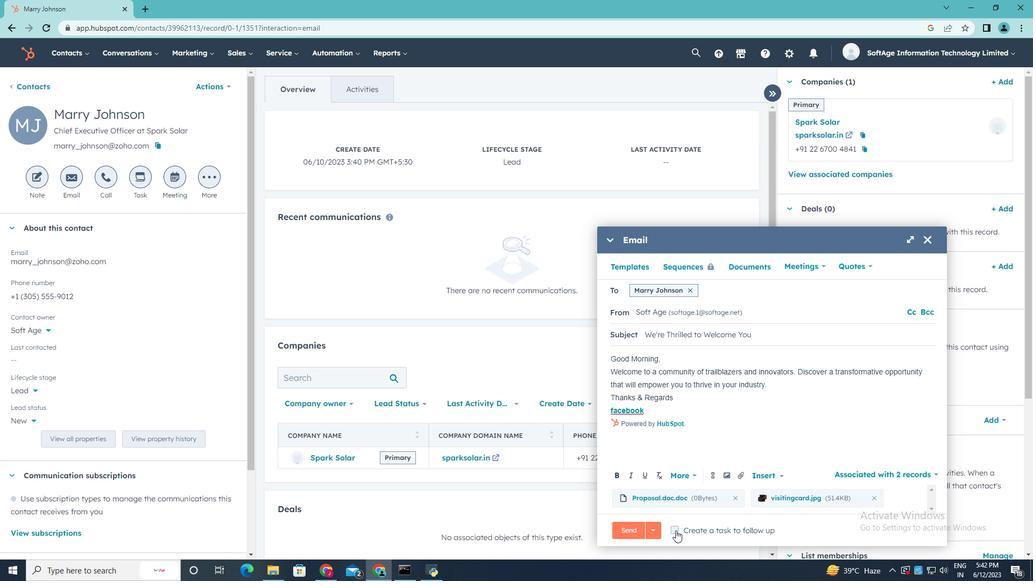 
Action: Mouse moved to (894, 530)
Screenshot: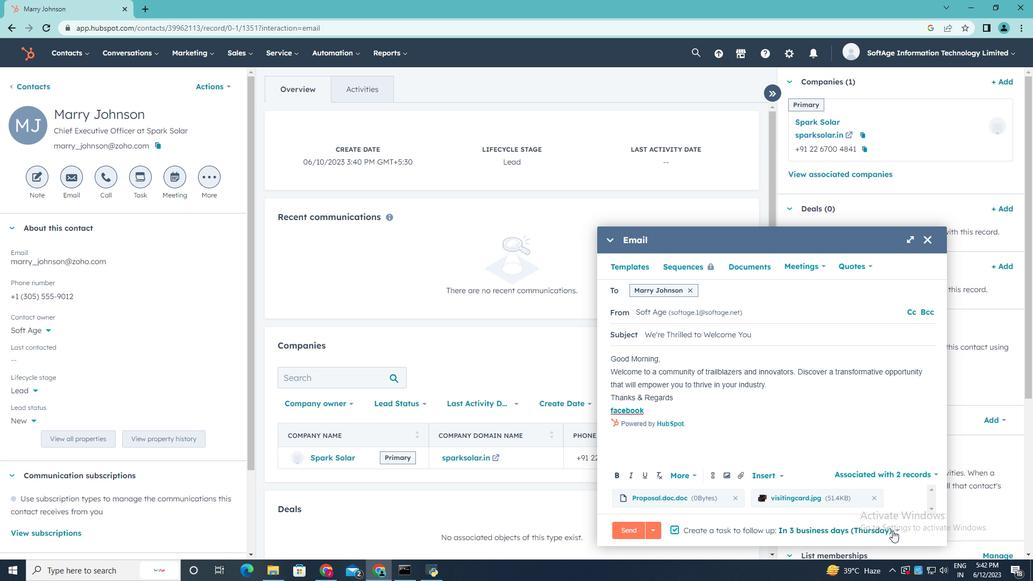 
Action: Mouse pressed left at (894, 530)
Screenshot: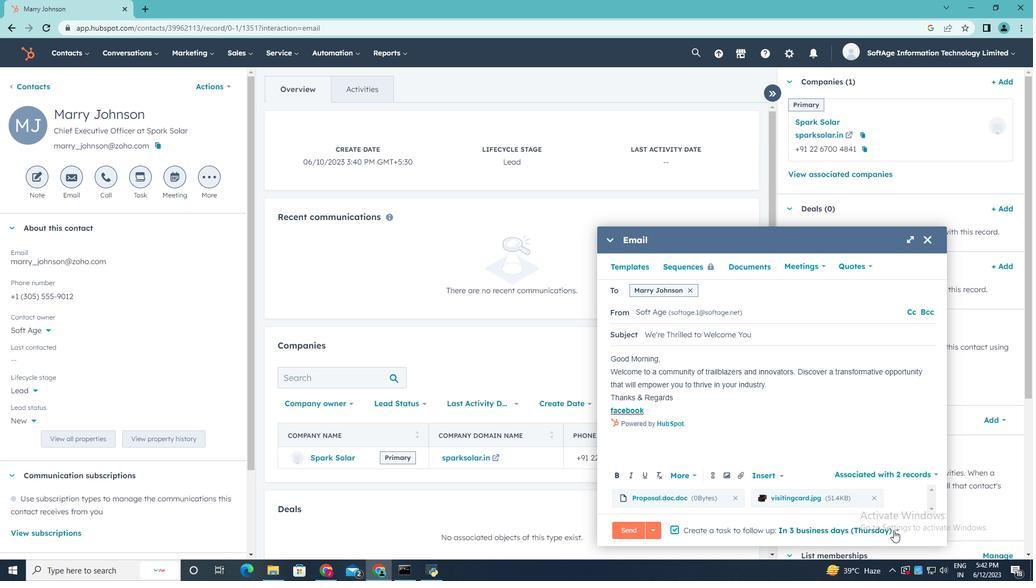 
Action: Mouse moved to (860, 423)
Screenshot: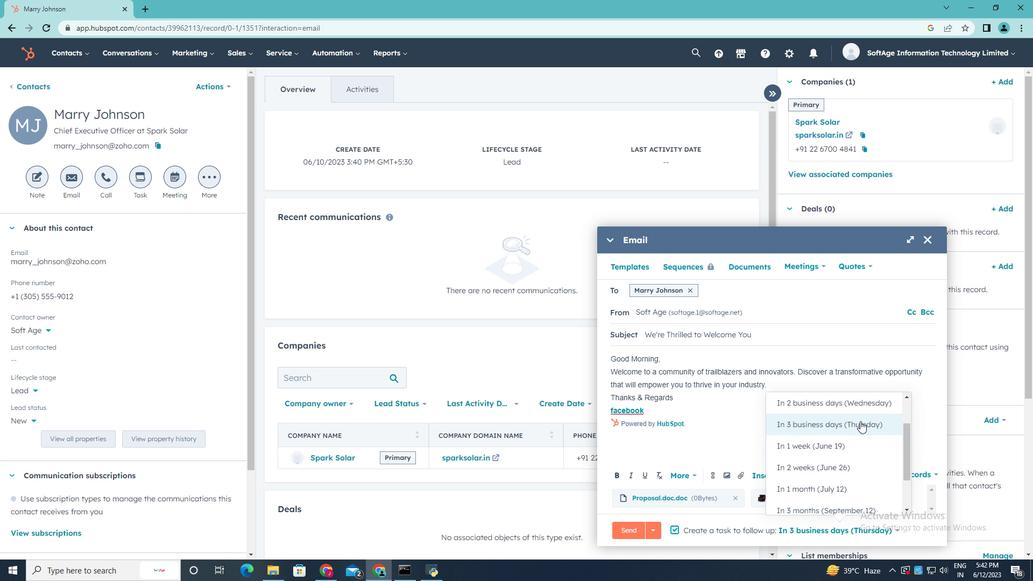 
Action: Mouse pressed left at (860, 423)
Screenshot: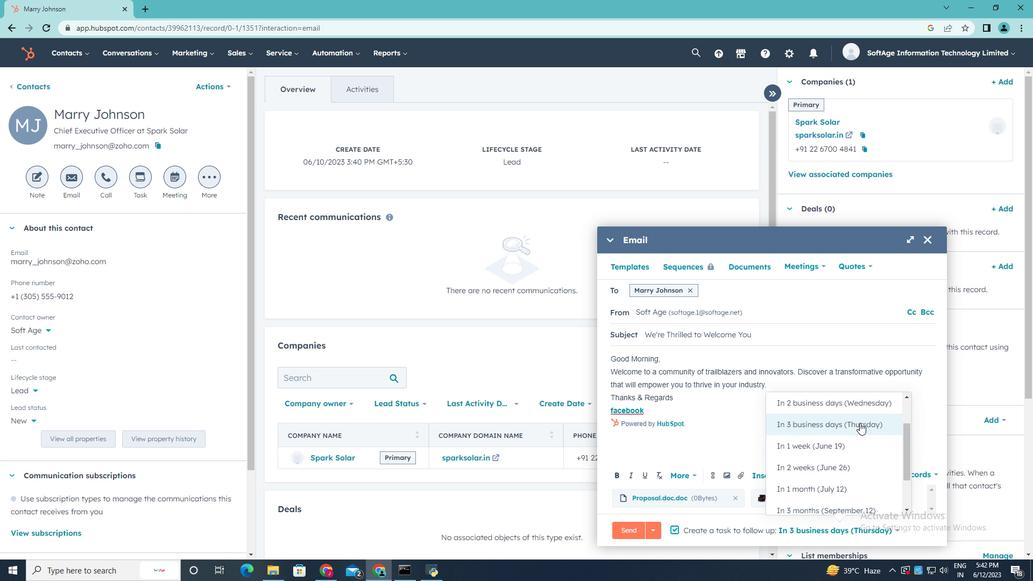 
Action: Mouse moved to (638, 528)
Screenshot: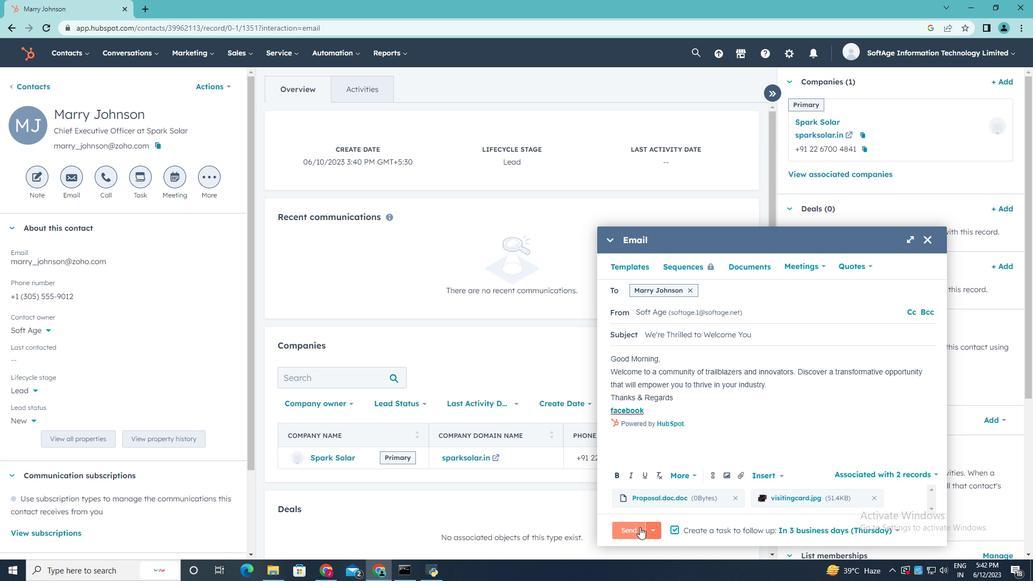 
Action: Mouse pressed left at (638, 528)
Screenshot: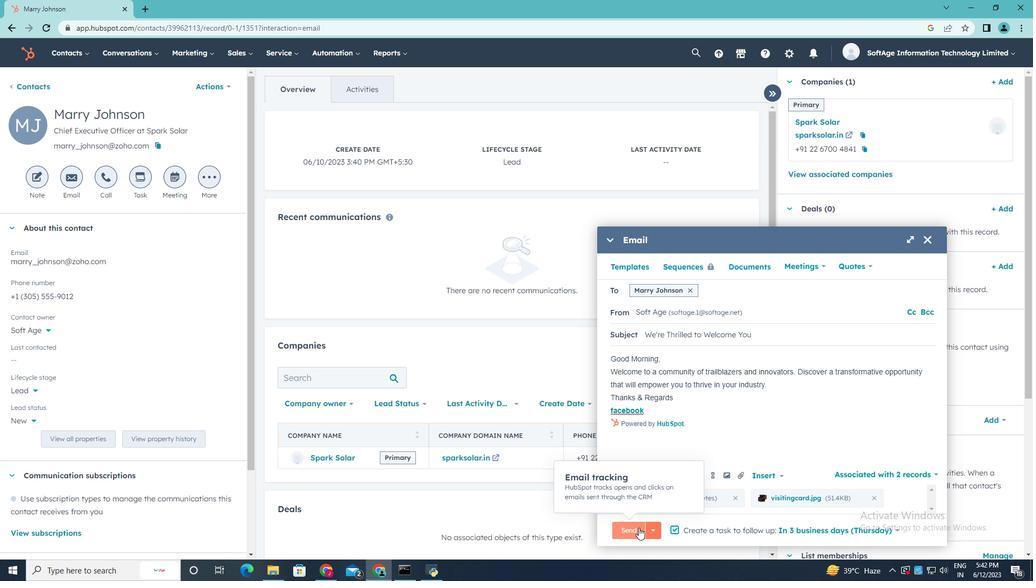 
